 Task: In the  document Civilrightsmovement.txt Add page color 'Light Green'Light Green . Insert watermark . Insert watermark  Softera Apply Font Style in watermark Georgia; font size  120 and place the watermark  Horizontally
Action: Mouse moved to (282, 362)
Screenshot: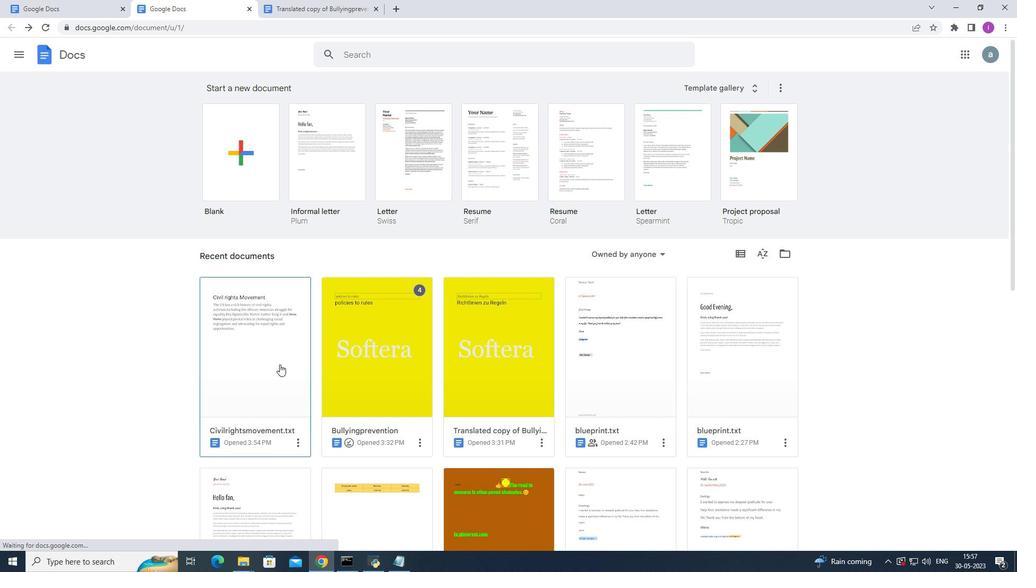 
Action: Mouse pressed left at (282, 362)
Screenshot: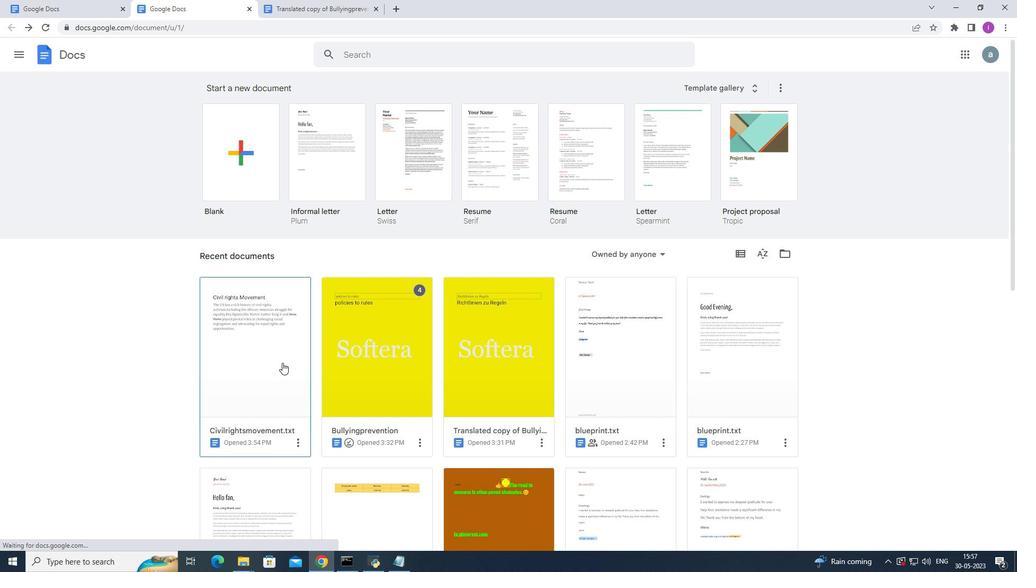 
Action: Mouse moved to (110, 61)
Screenshot: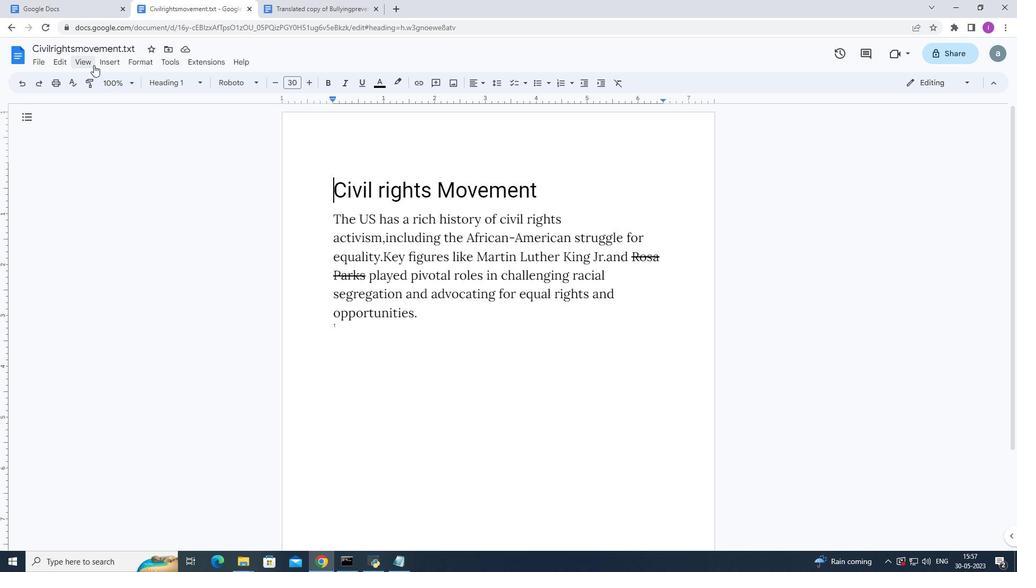 
Action: Mouse pressed left at (110, 61)
Screenshot: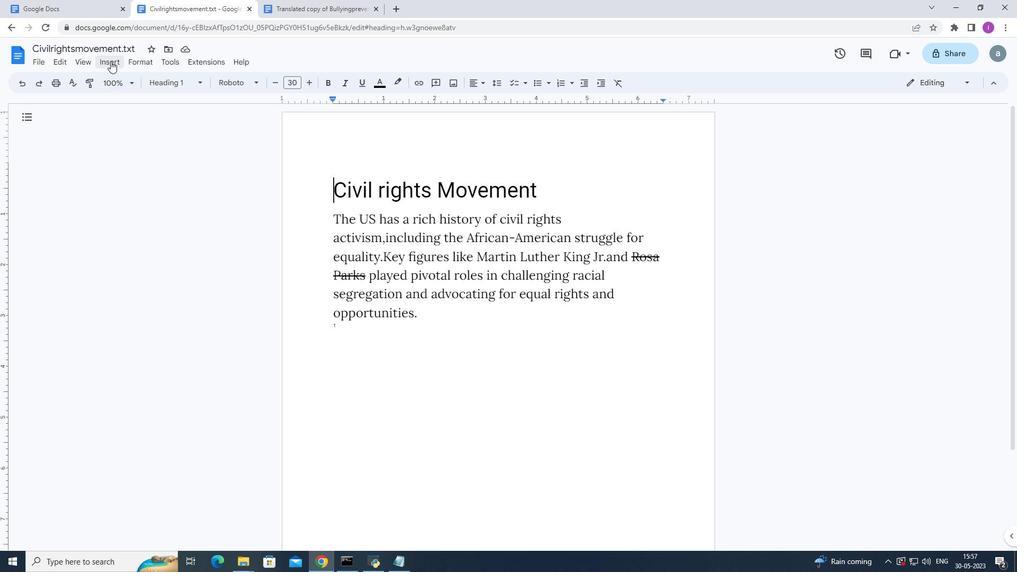 
Action: Mouse moved to (70, 350)
Screenshot: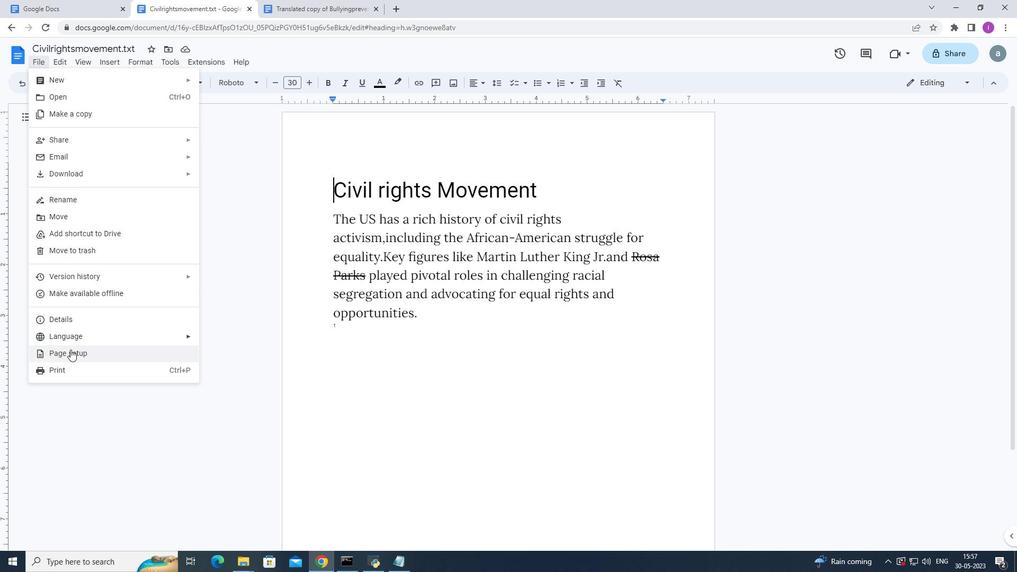 
Action: Mouse pressed left at (70, 350)
Screenshot: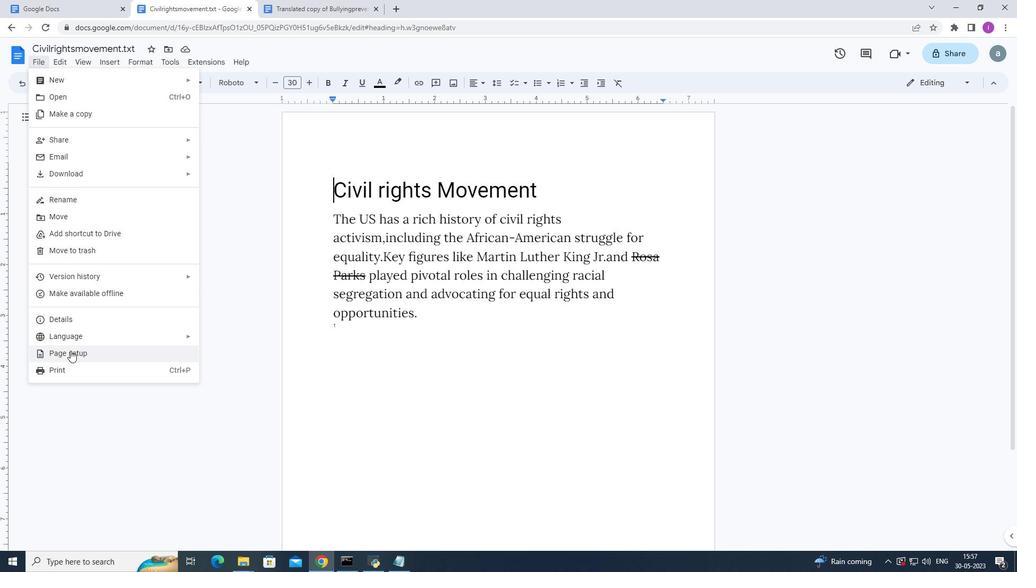 
Action: Mouse moved to (427, 361)
Screenshot: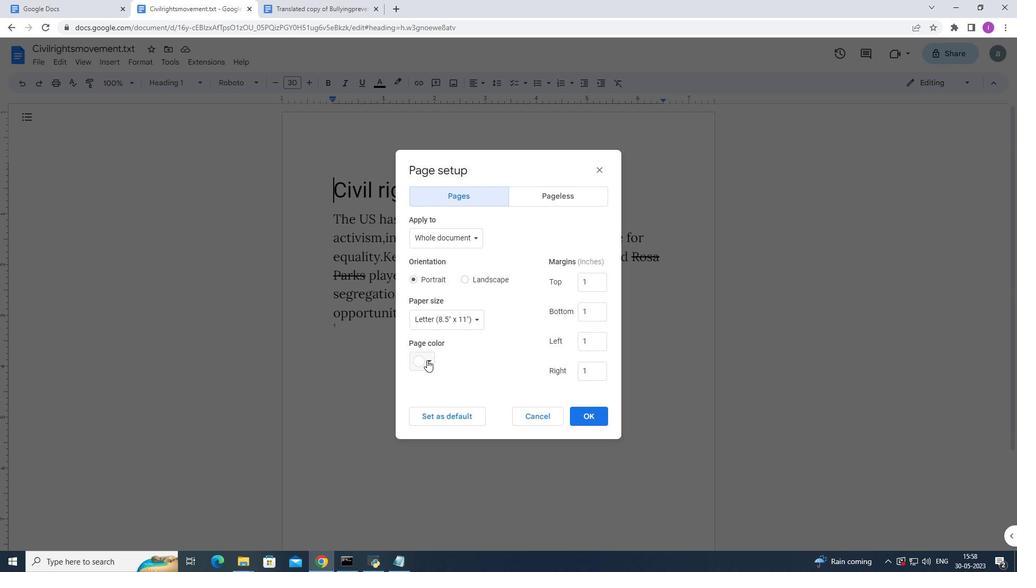 
Action: Mouse pressed left at (427, 361)
Screenshot: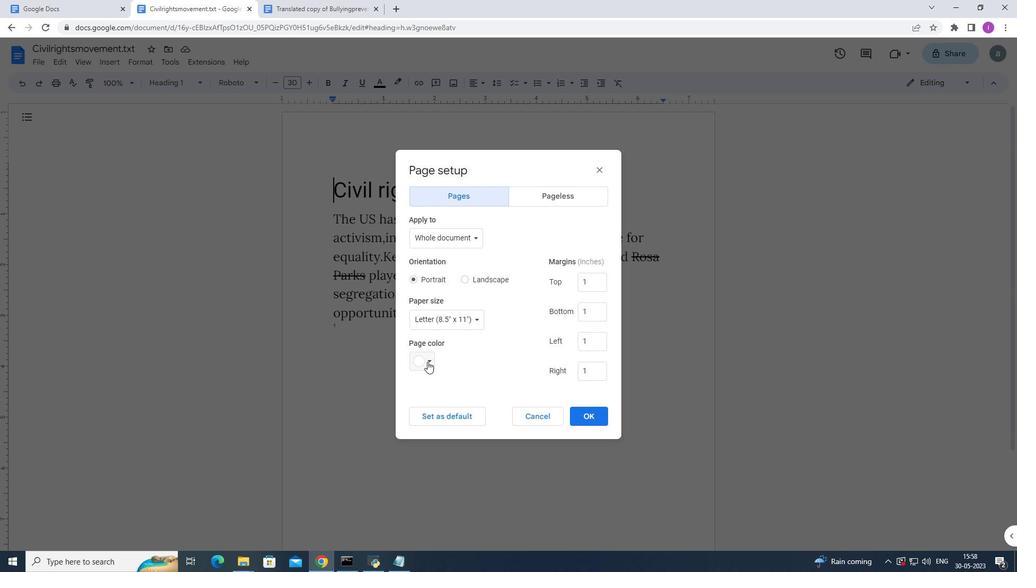 
Action: Mouse moved to (468, 390)
Screenshot: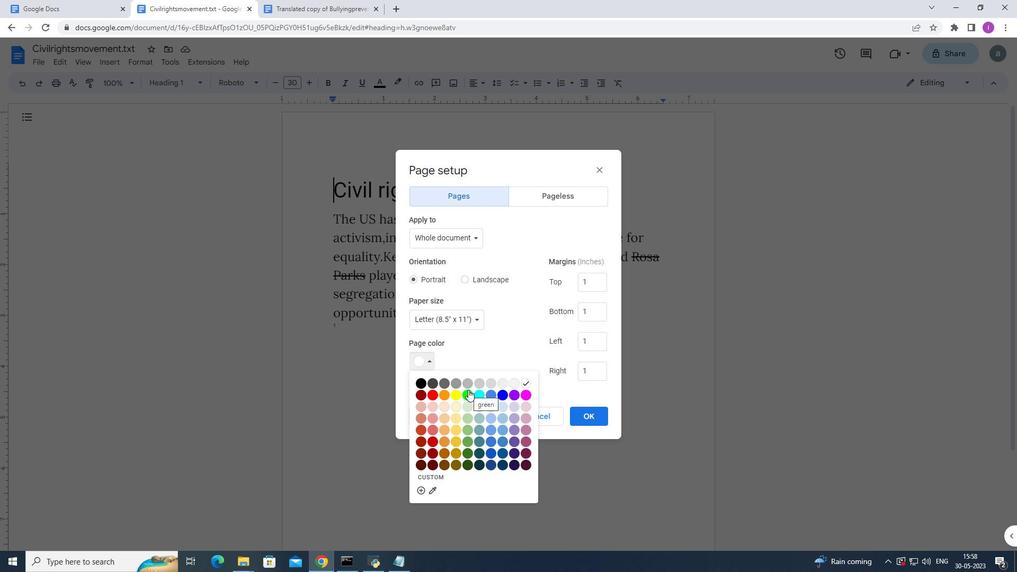 
Action: Mouse pressed left at (468, 390)
Screenshot: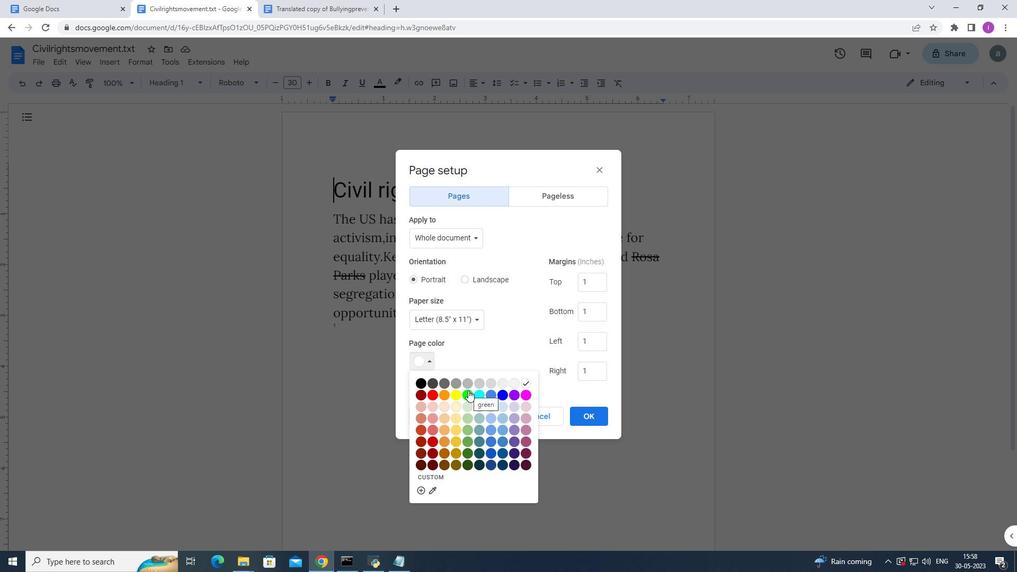 
Action: Mouse moved to (589, 419)
Screenshot: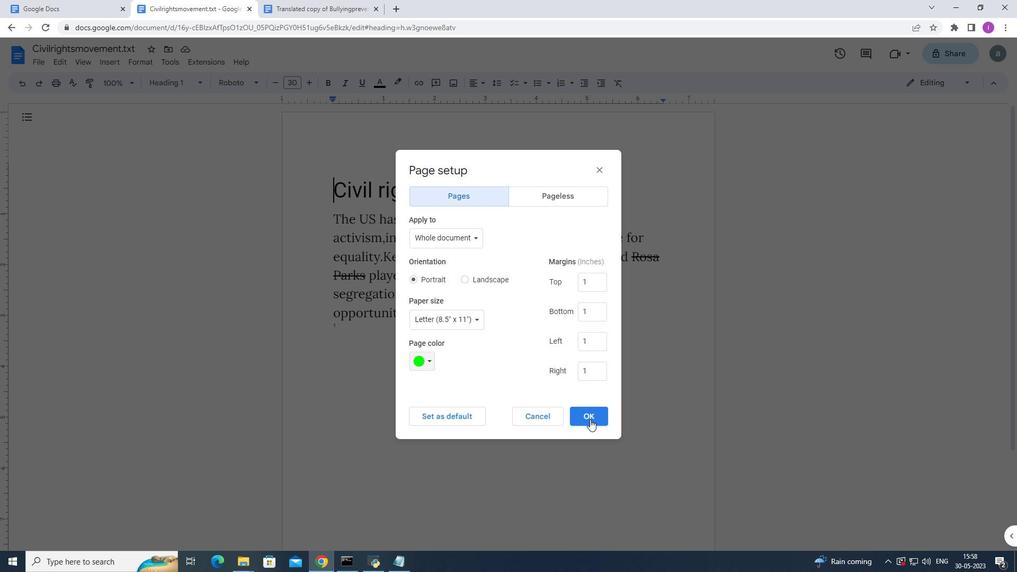 
Action: Mouse pressed left at (589, 419)
Screenshot: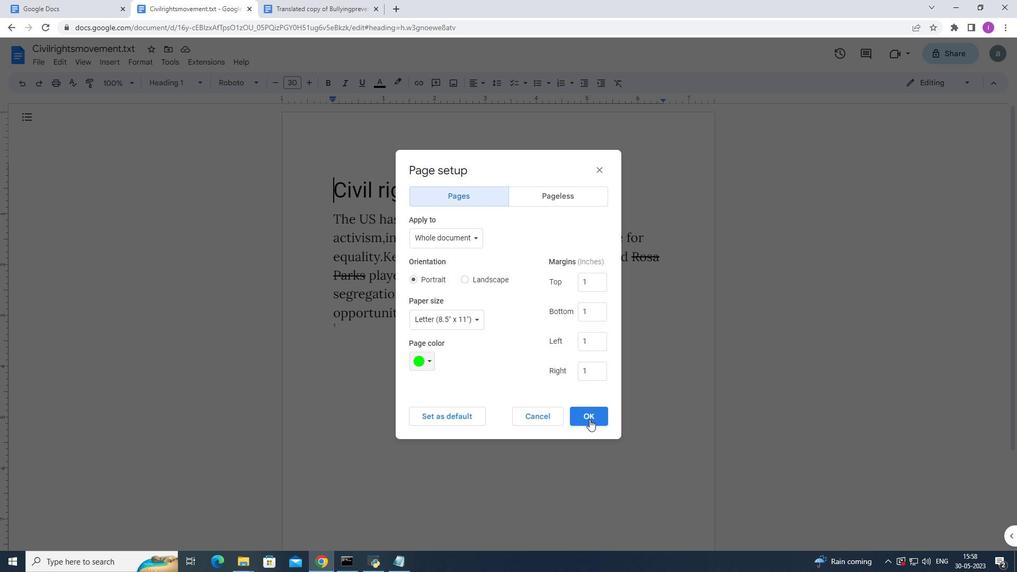 
Action: Mouse moved to (100, 61)
Screenshot: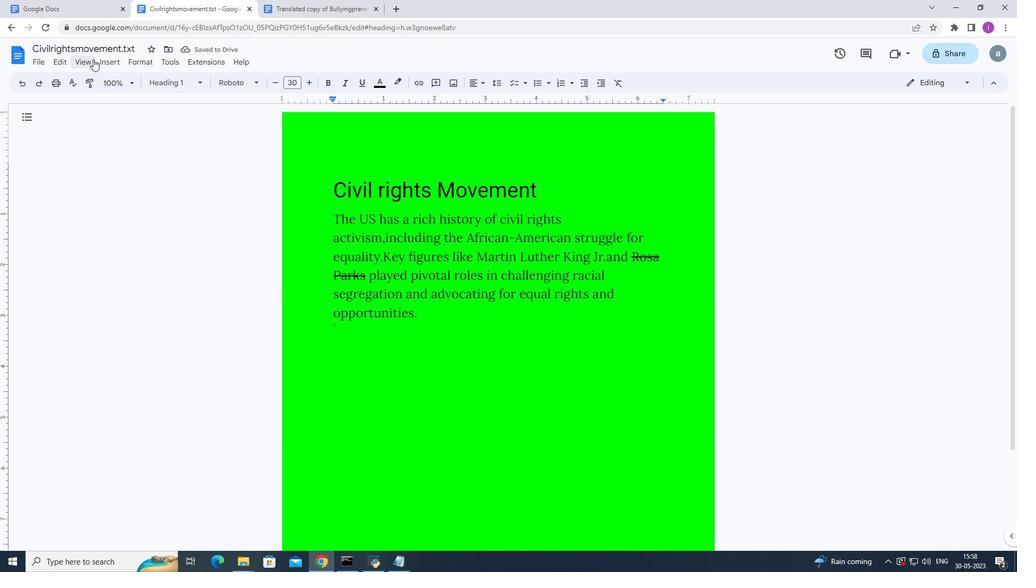 
Action: Mouse pressed left at (100, 61)
Screenshot: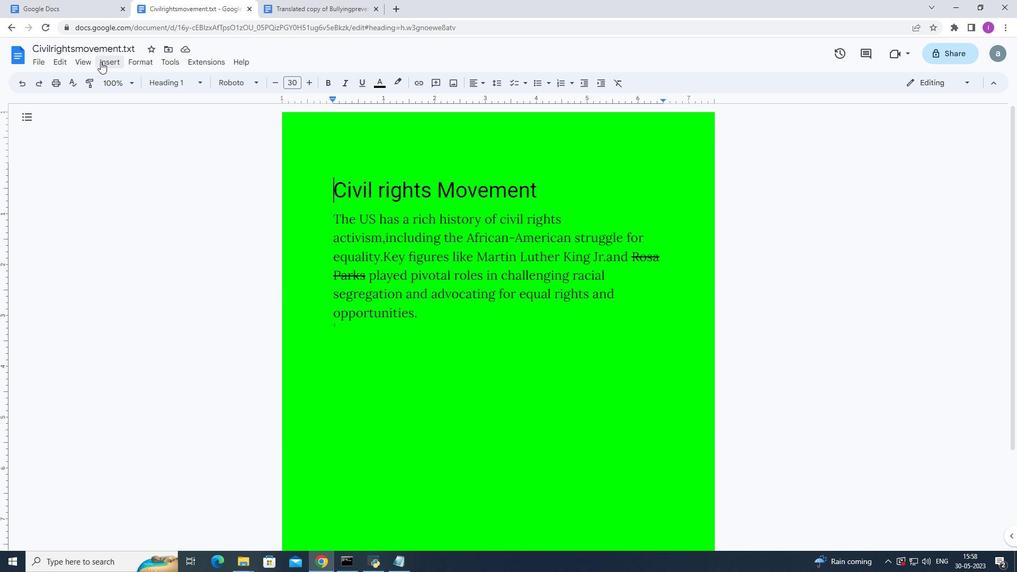
Action: Mouse moved to (140, 314)
Screenshot: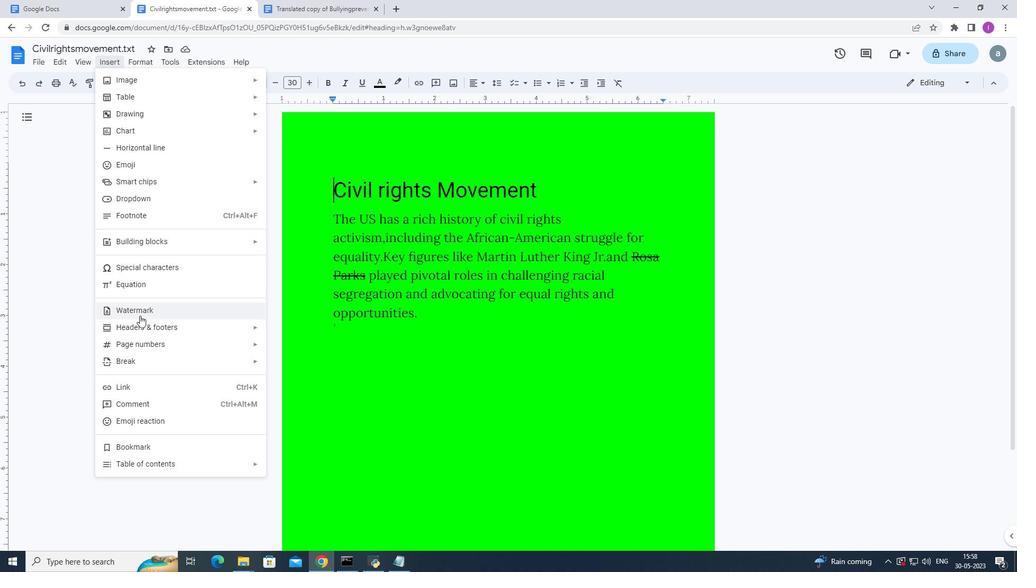 
Action: Mouse pressed left at (140, 314)
Screenshot: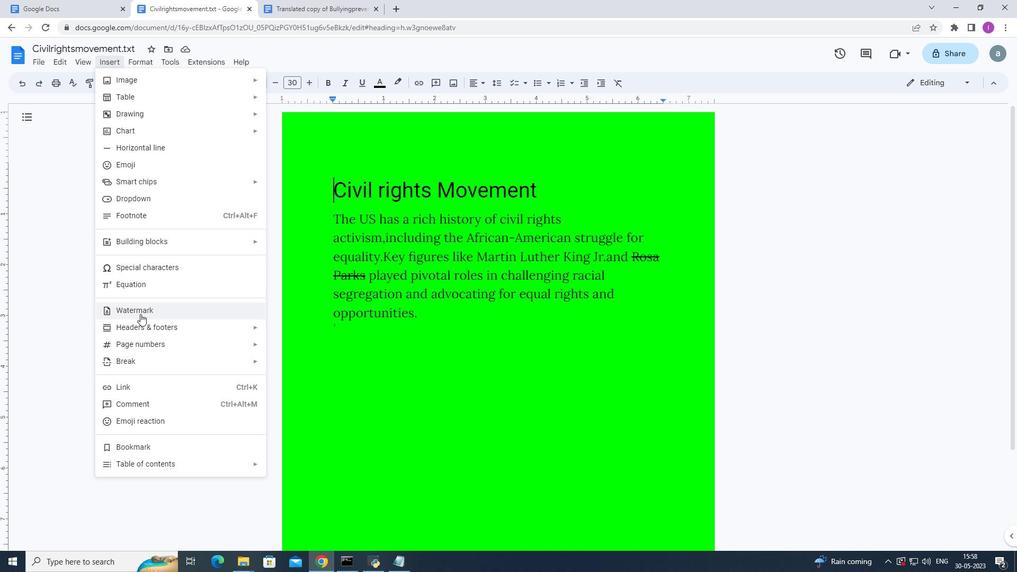 
Action: Mouse moved to (976, 118)
Screenshot: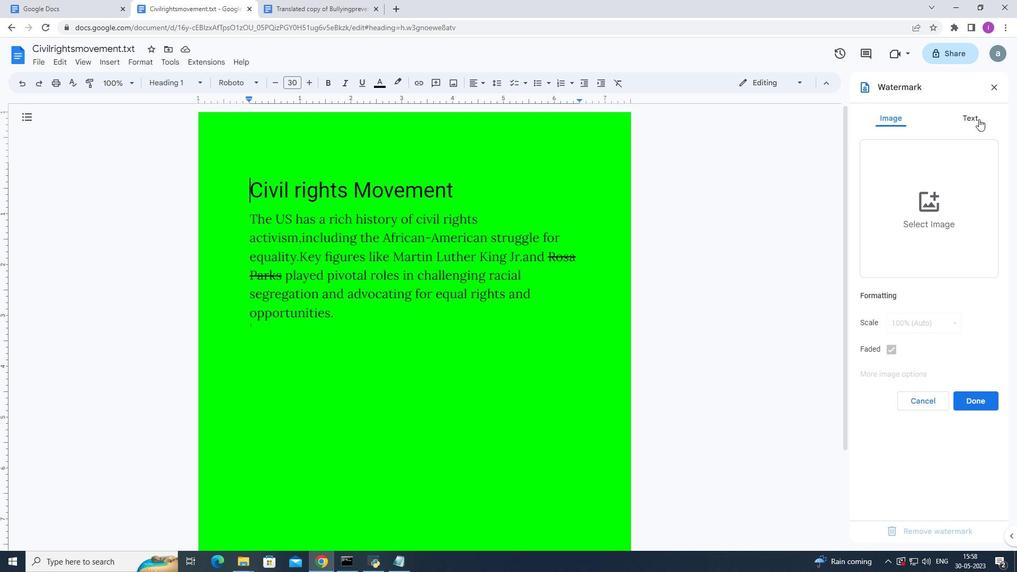 
Action: Mouse pressed left at (976, 118)
Screenshot: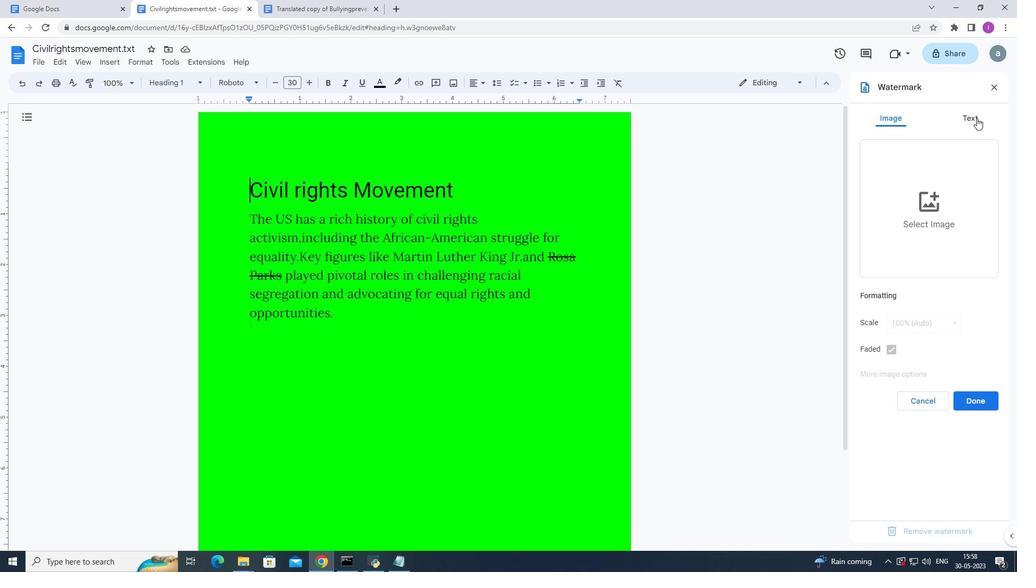 
Action: Mouse moved to (885, 151)
Screenshot: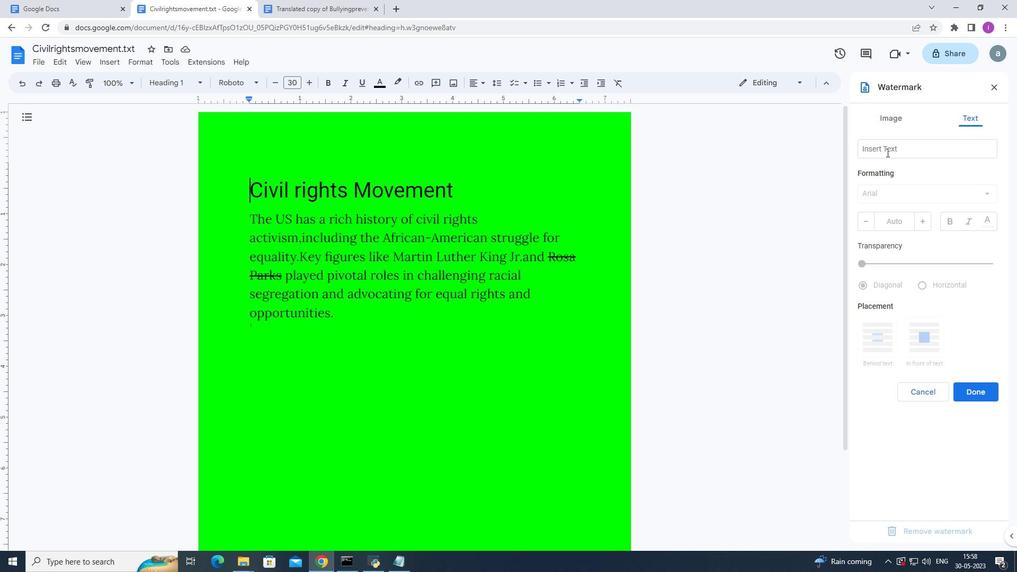 
Action: Mouse pressed left at (885, 151)
Screenshot: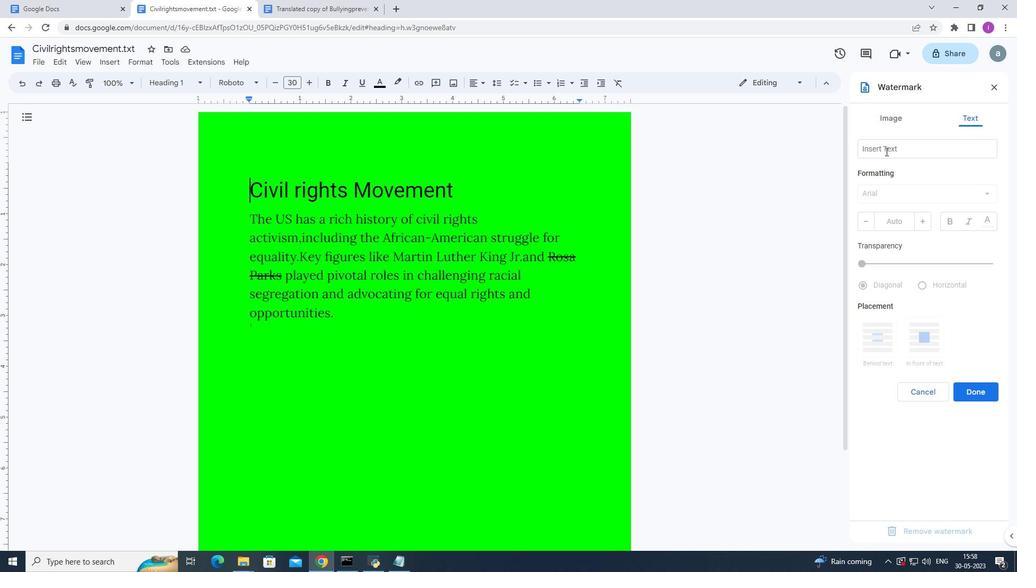 
Action: Key pressed <Key.shift>S0oftera
Screenshot: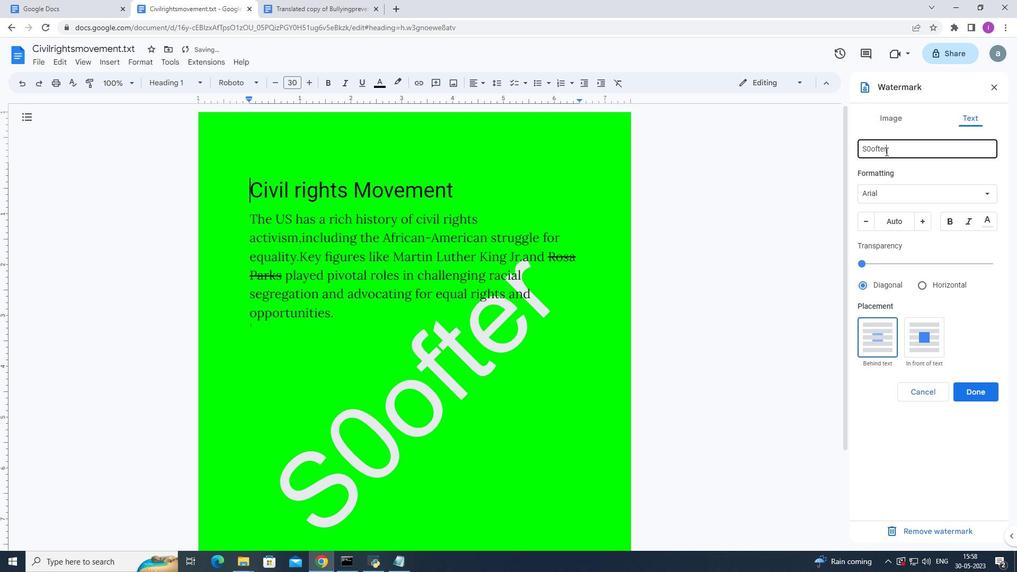 
Action: Mouse moved to (870, 152)
Screenshot: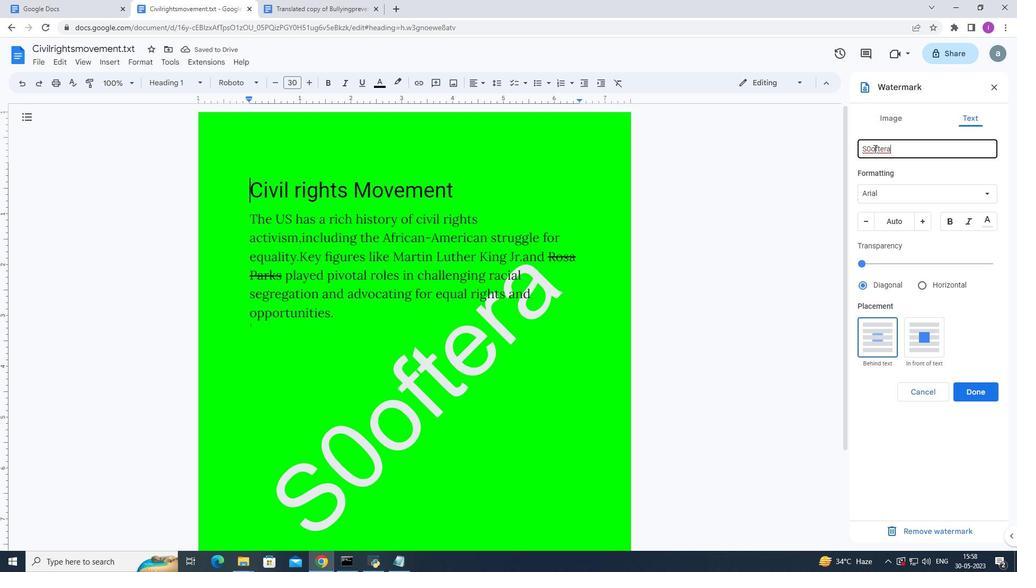 
Action: Mouse pressed left at (870, 152)
Screenshot: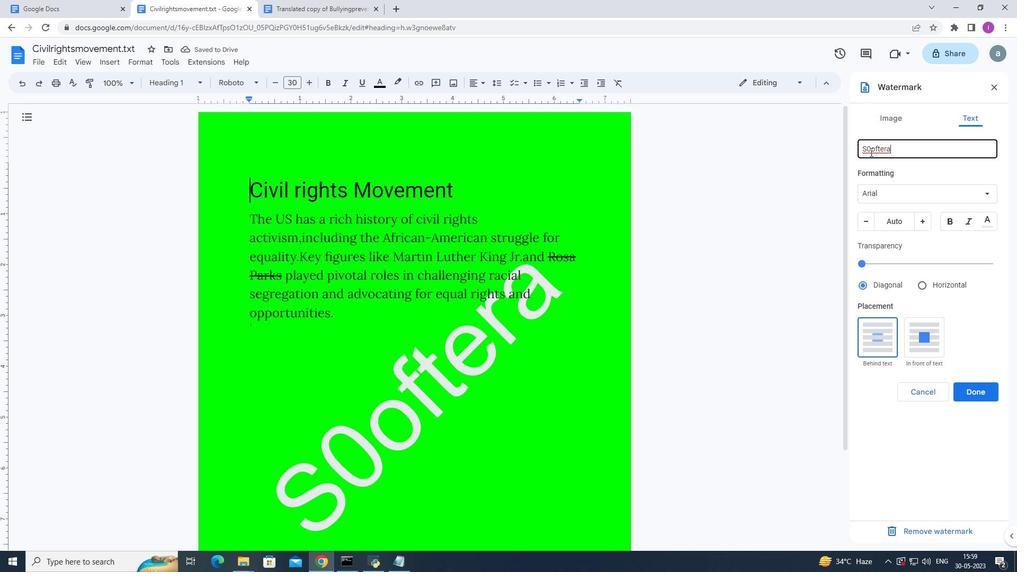 
Action: Mouse moved to (867, 157)
Screenshot: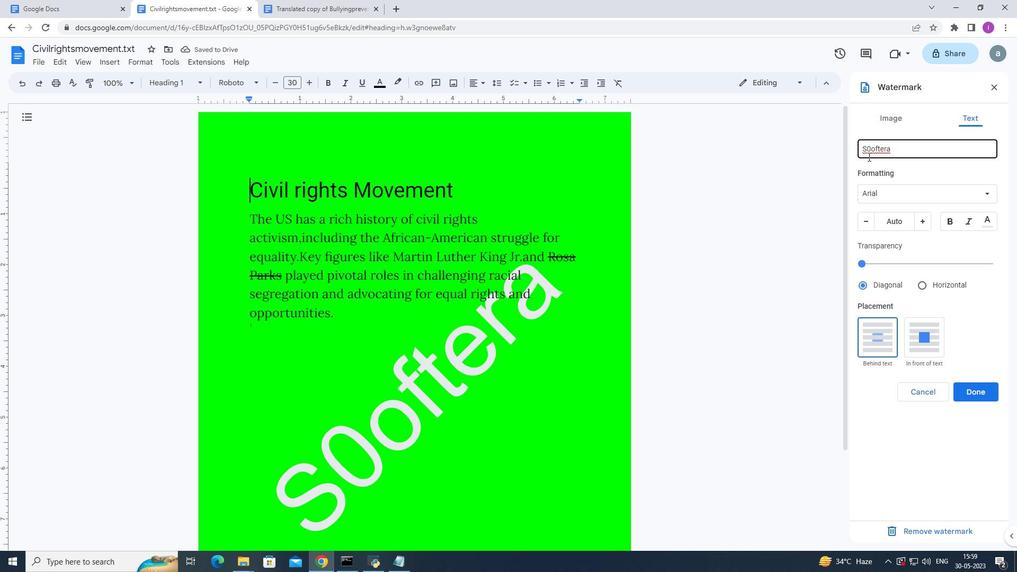 
Action: Key pressed <Key.backspace>
Screenshot: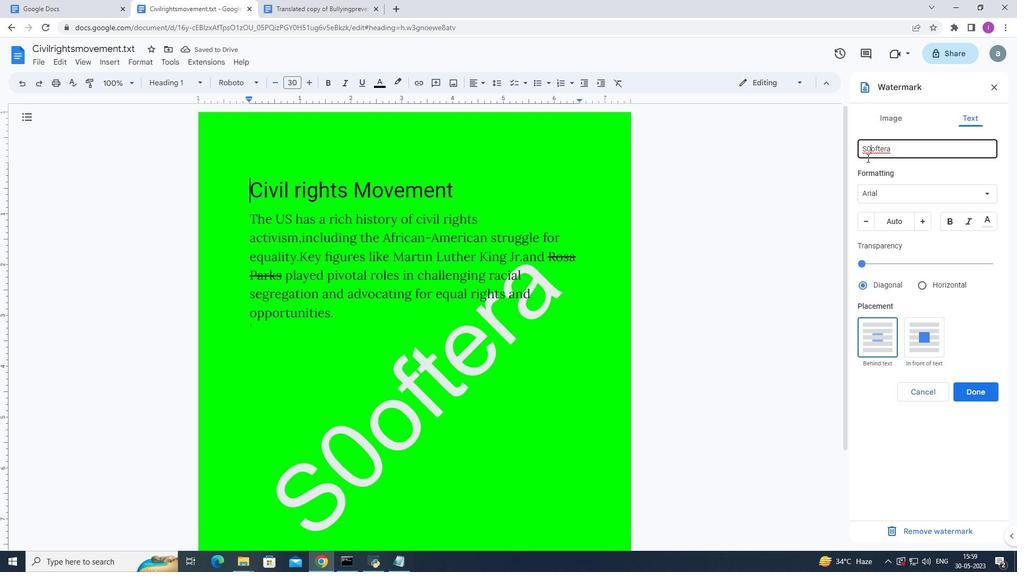 
Action: Mouse moved to (919, 283)
Screenshot: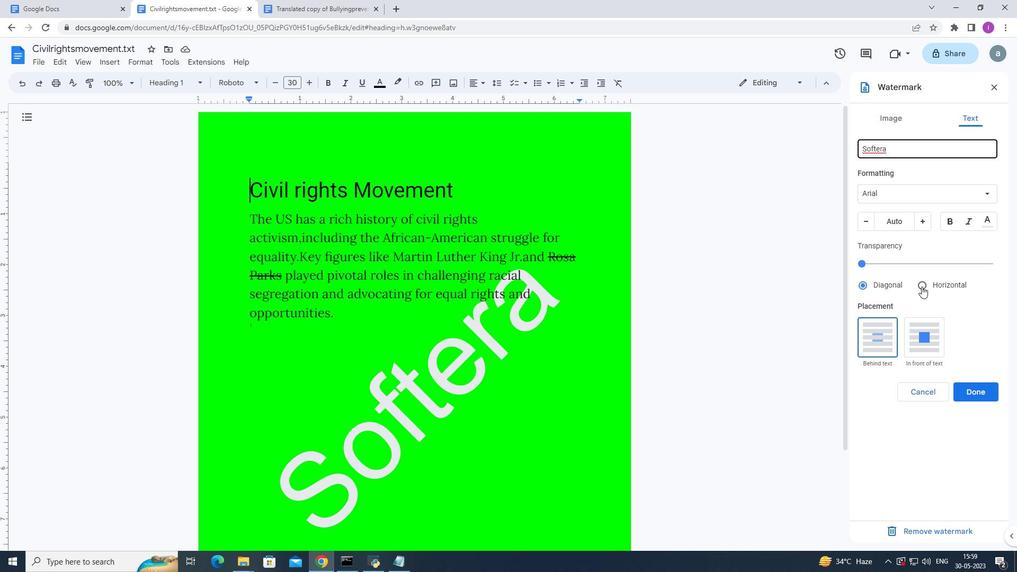 
Action: Mouse pressed left at (919, 283)
Screenshot: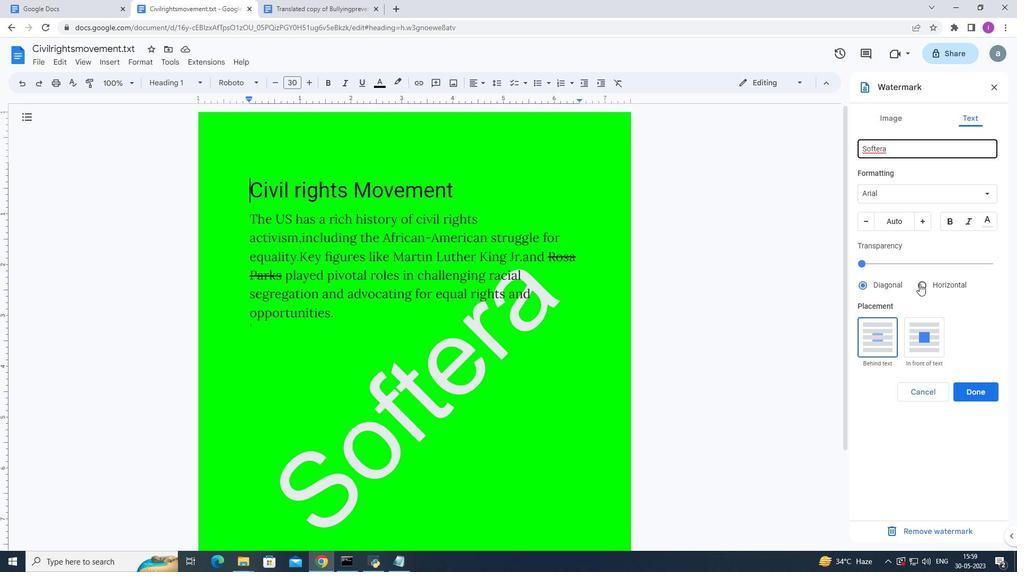 
Action: Mouse moved to (919, 219)
Screenshot: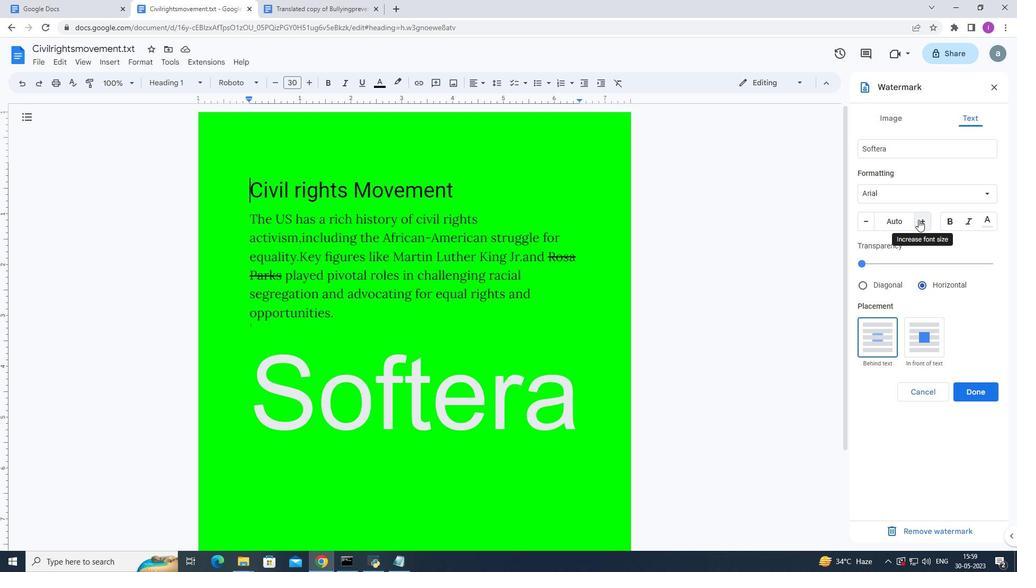 
Action: Mouse pressed left at (919, 219)
Screenshot: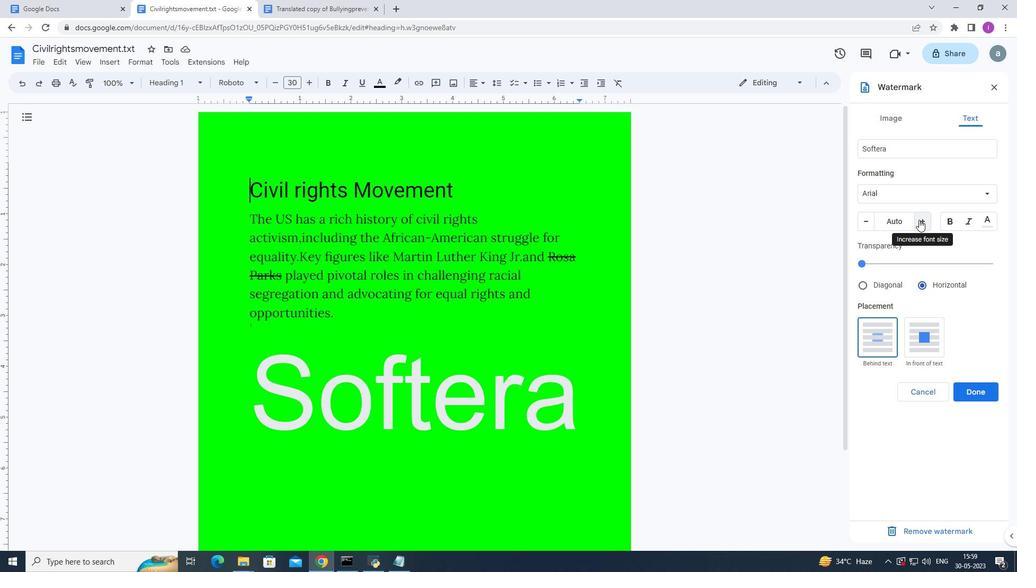 
Action: Mouse moved to (866, 224)
Screenshot: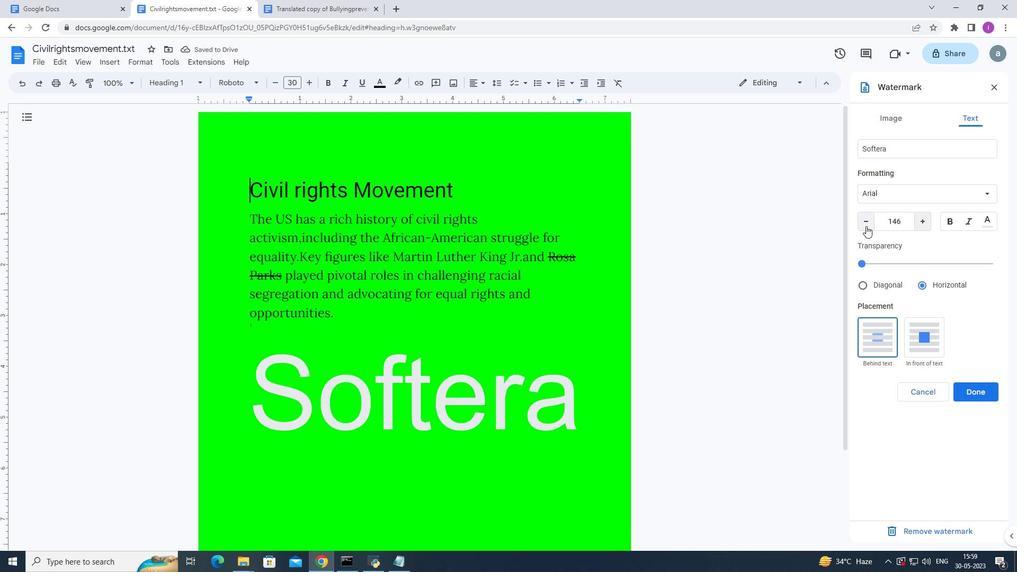 
Action: Mouse pressed left at (866, 224)
Screenshot: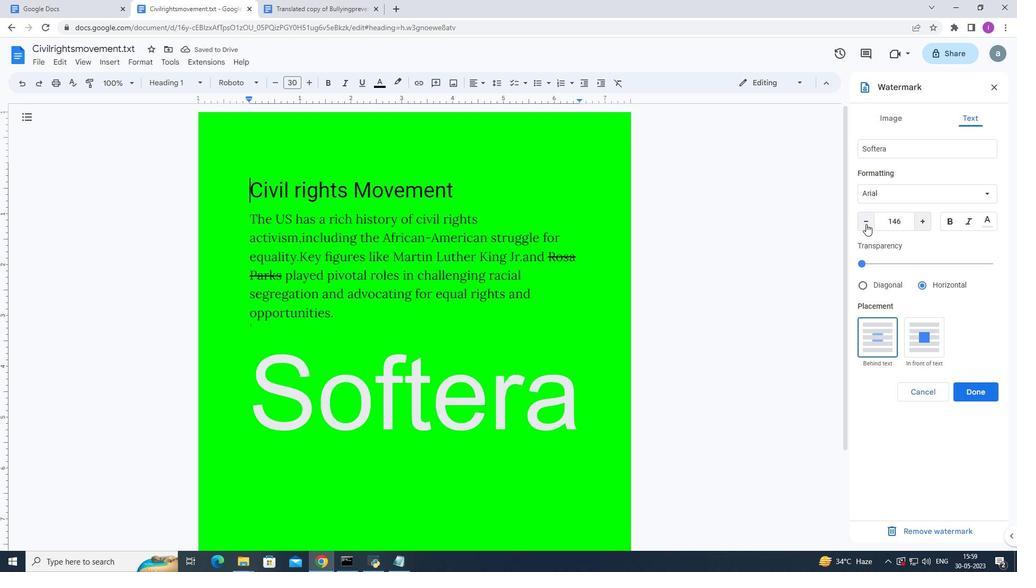 
Action: Mouse pressed left at (866, 224)
Screenshot: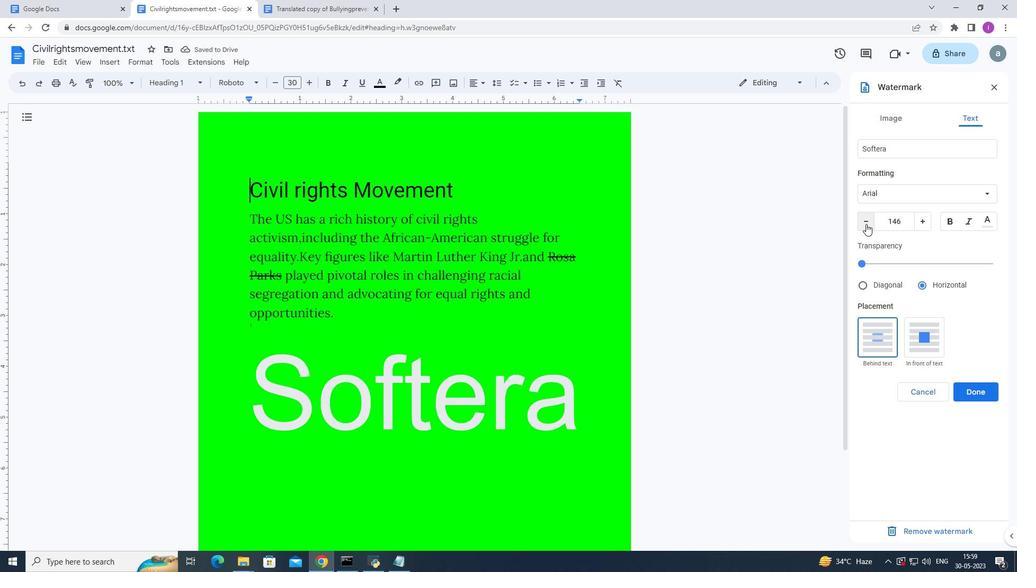 
Action: Mouse pressed left at (866, 224)
Screenshot: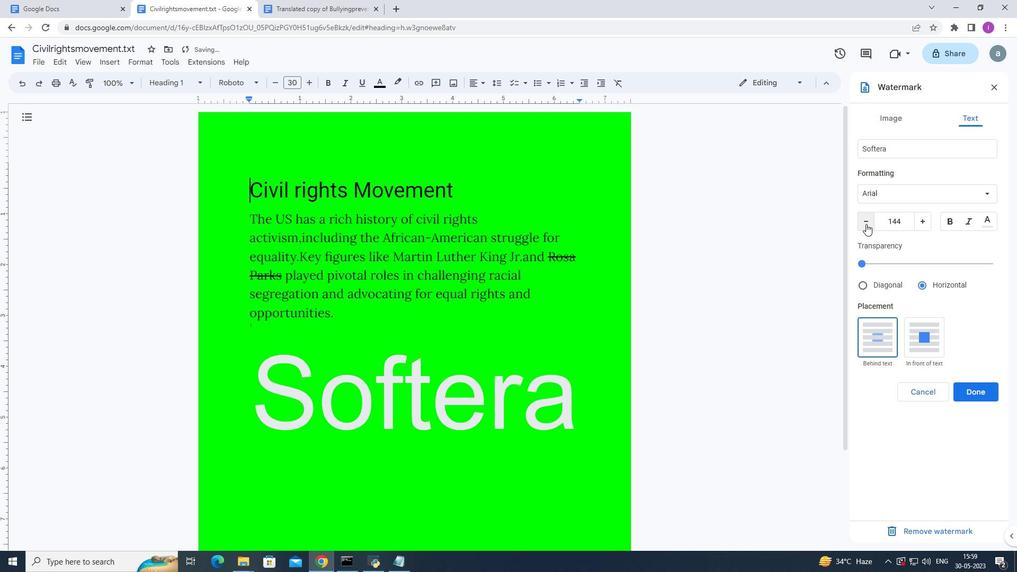 
Action: Mouse pressed left at (866, 224)
Screenshot: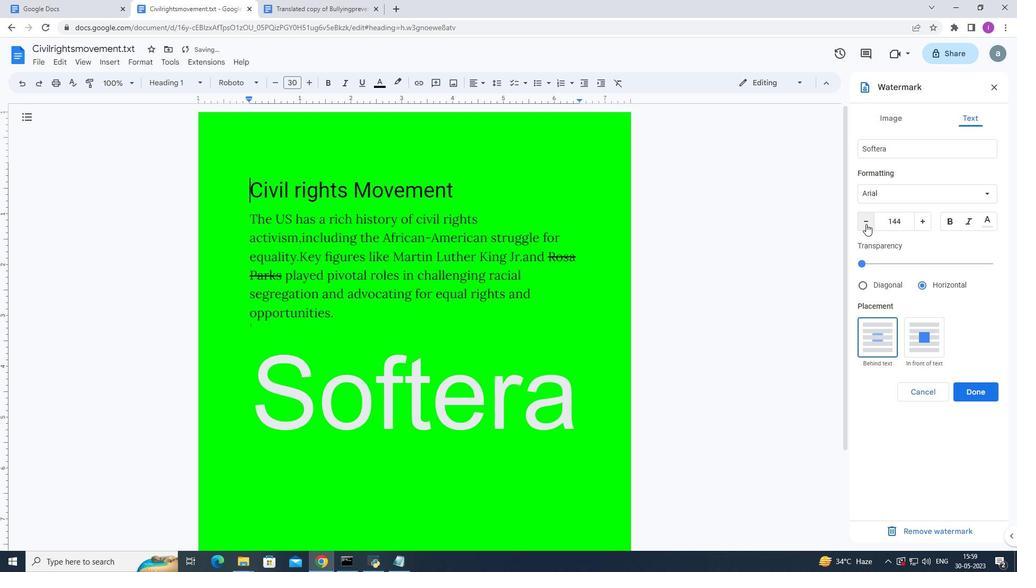 
Action: Mouse moved to (866, 224)
Screenshot: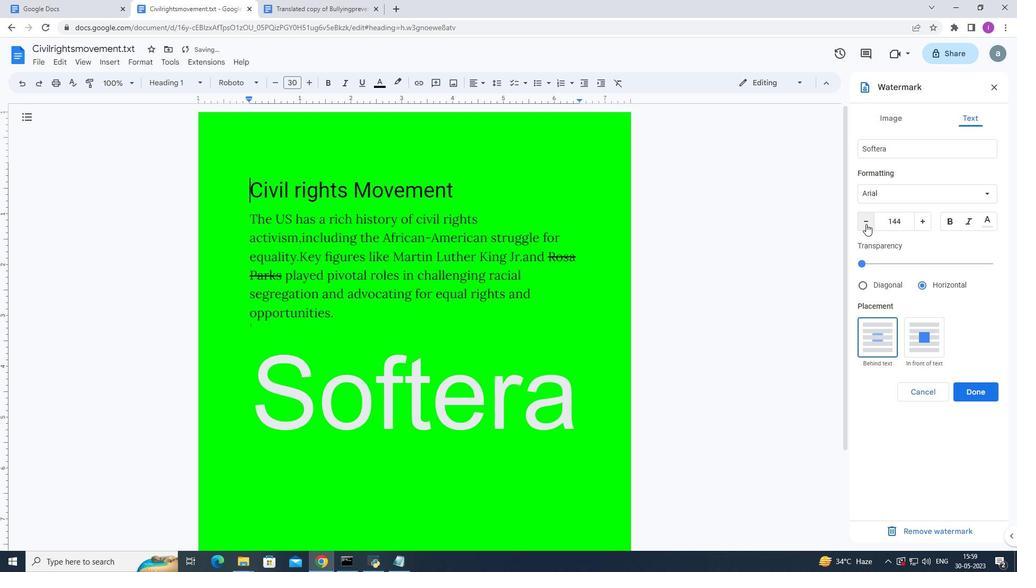 
Action: Mouse pressed left at (866, 224)
Screenshot: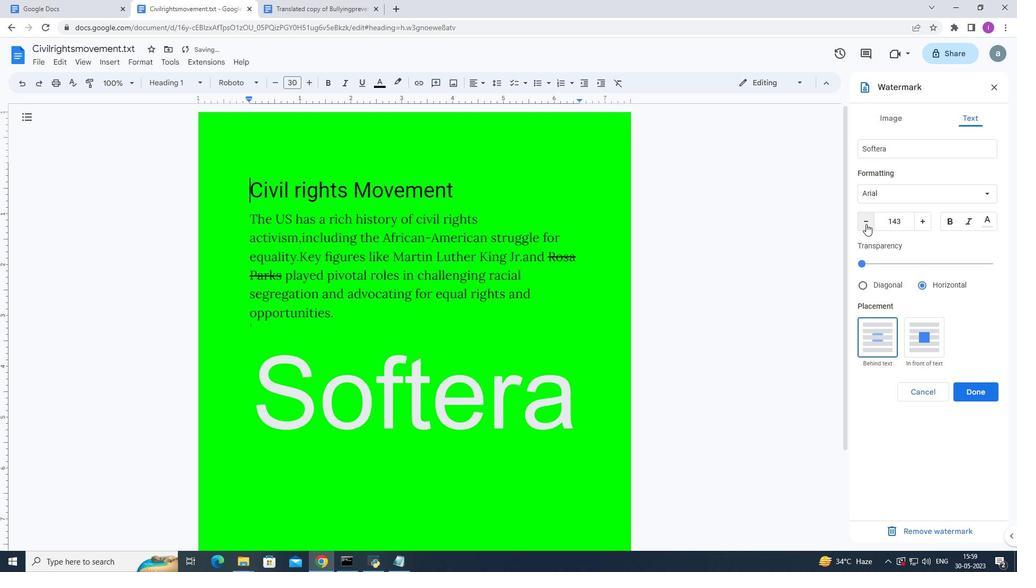 
Action: Mouse pressed left at (866, 224)
Screenshot: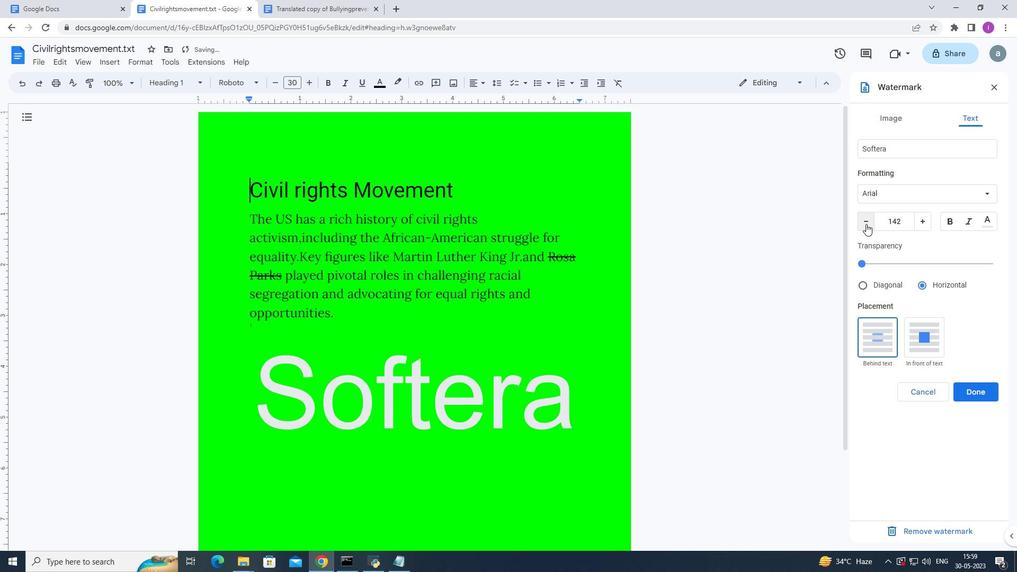 
Action: Mouse pressed left at (866, 224)
Screenshot: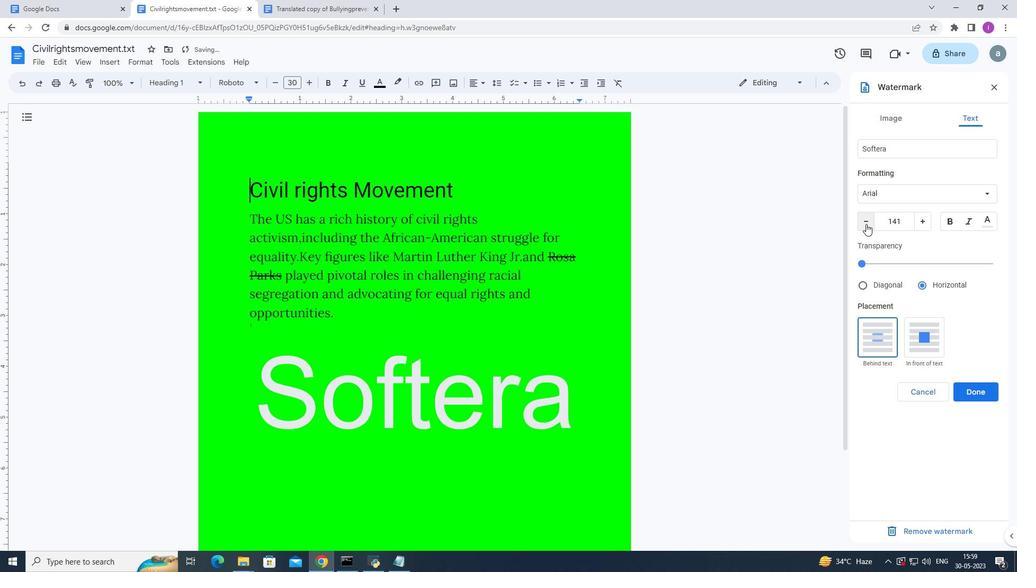 
Action: Mouse pressed left at (866, 224)
Screenshot: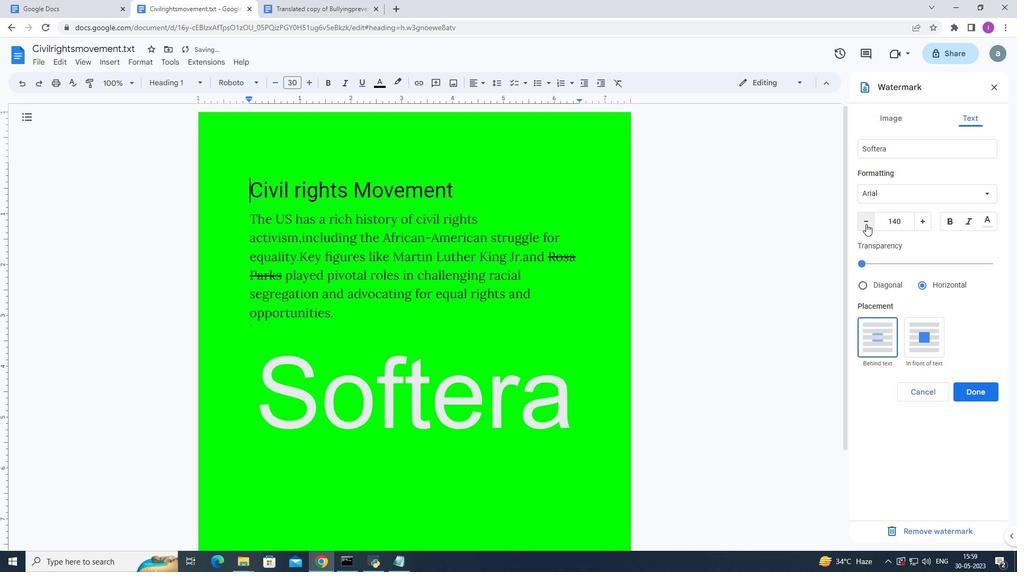 
Action: Mouse pressed left at (866, 224)
Screenshot: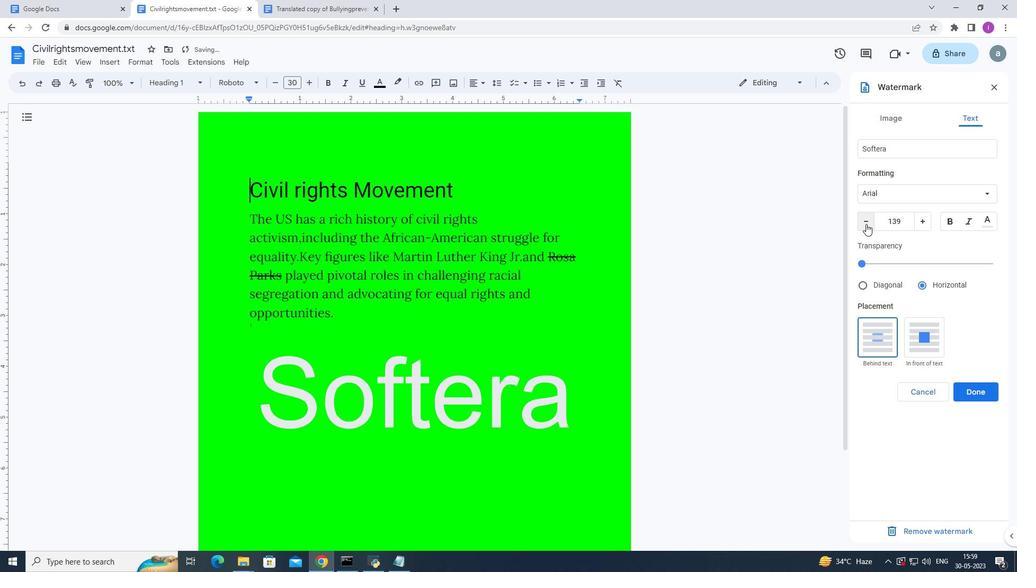 
Action: Mouse pressed left at (866, 224)
Screenshot: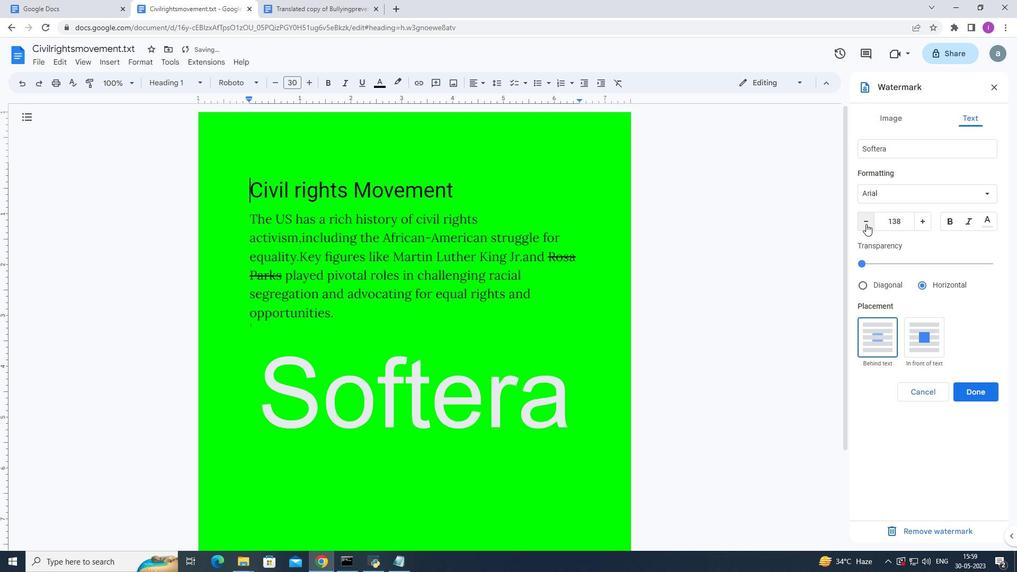
Action: Mouse pressed left at (866, 224)
Screenshot: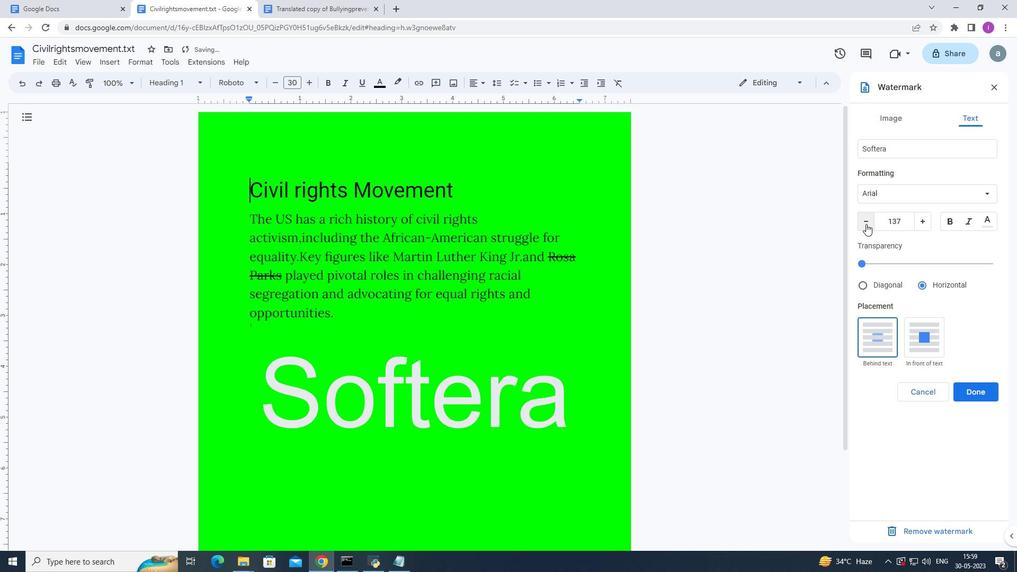 
Action: Mouse pressed left at (866, 224)
Screenshot: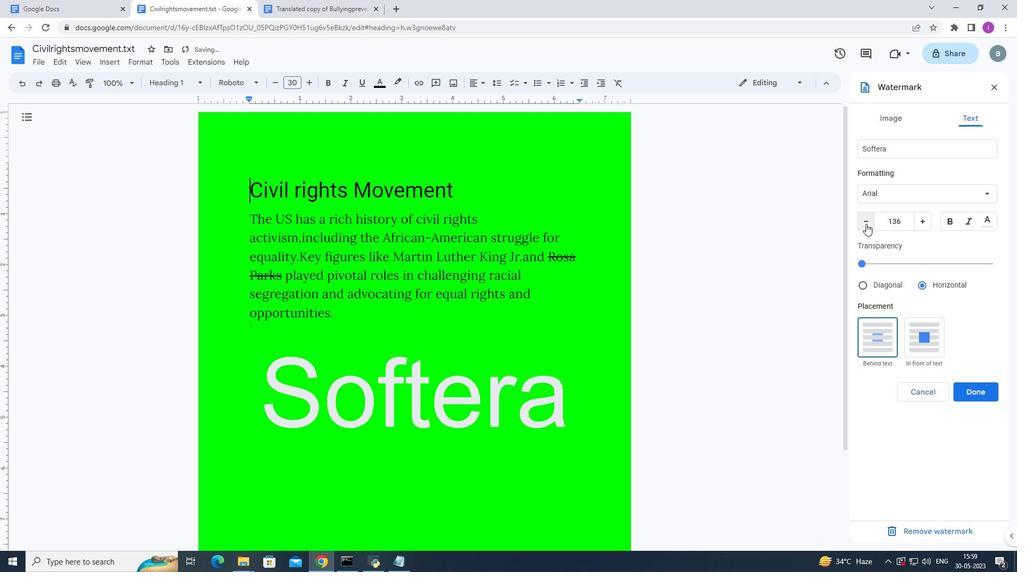 
Action: Mouse pressed left at (866, 224)
Screenshot: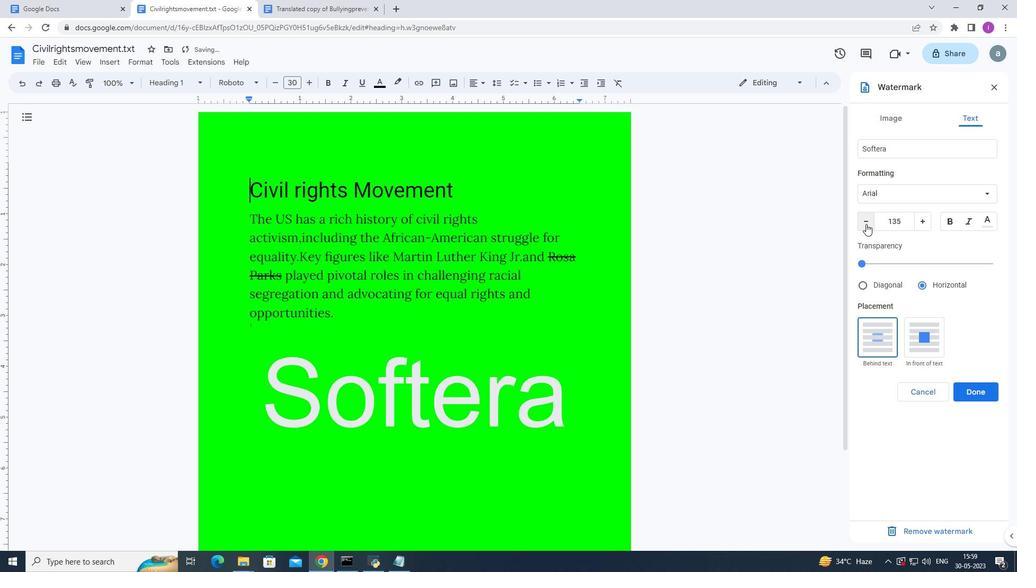 
Action: Mouse pressed left at (866, 224)
Screenshot: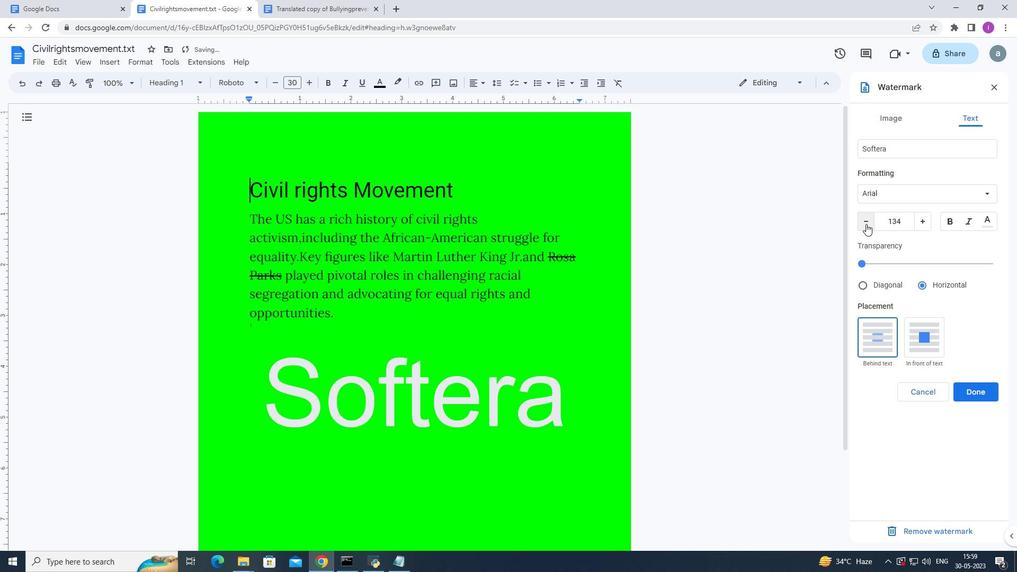
Action: Mouse pressed left at (866, 224)
Screenshot: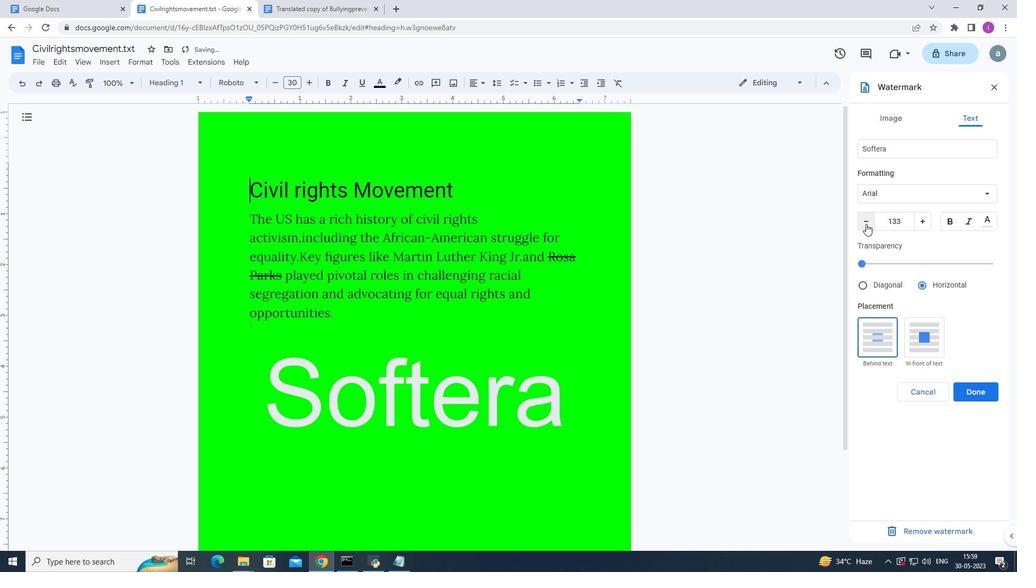 
Action: Mouse pressed left at (866, 224)
Screenshot: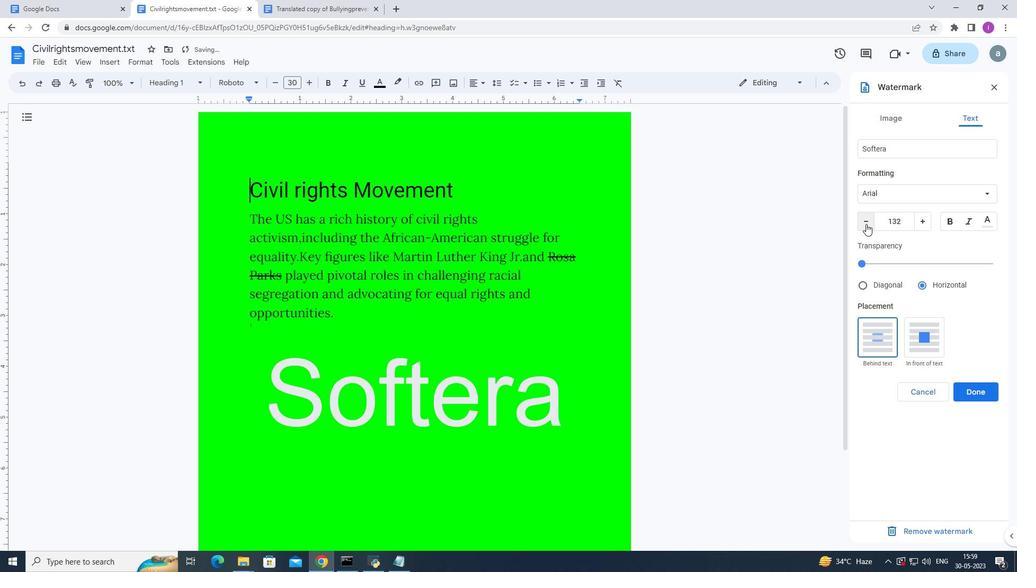 
Action: Mouse pressed left at (866, 224)
Screenshot: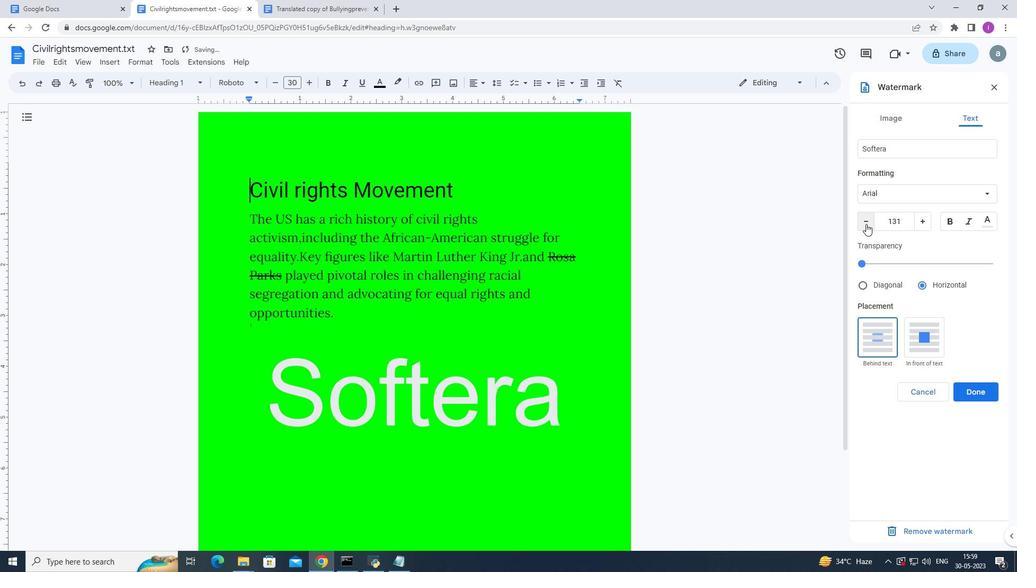 
Action: Mouse pressed left at (866, 224)
Screenshot: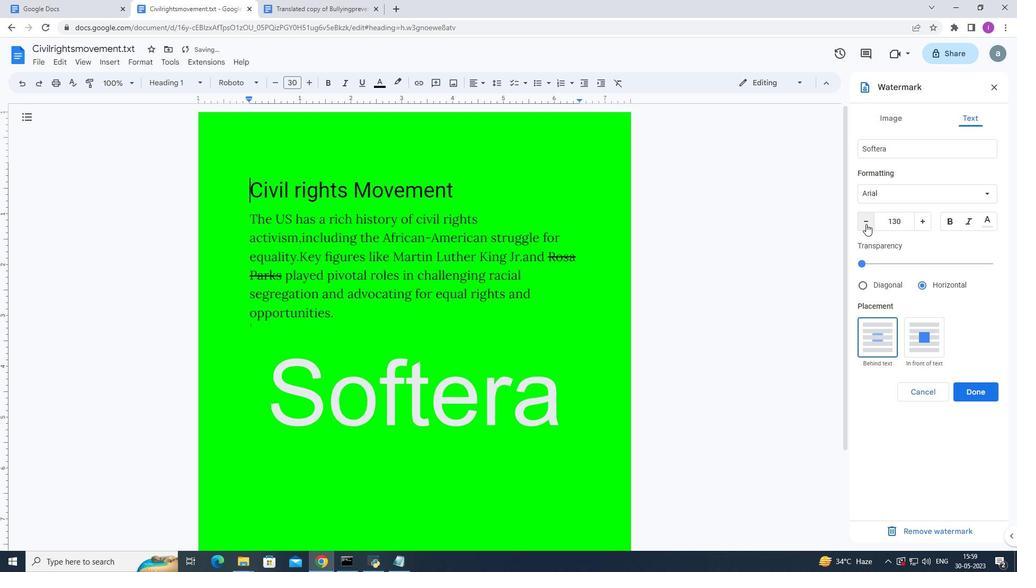 
Action: Mouse pressed left at (866, 224)
Screenshot: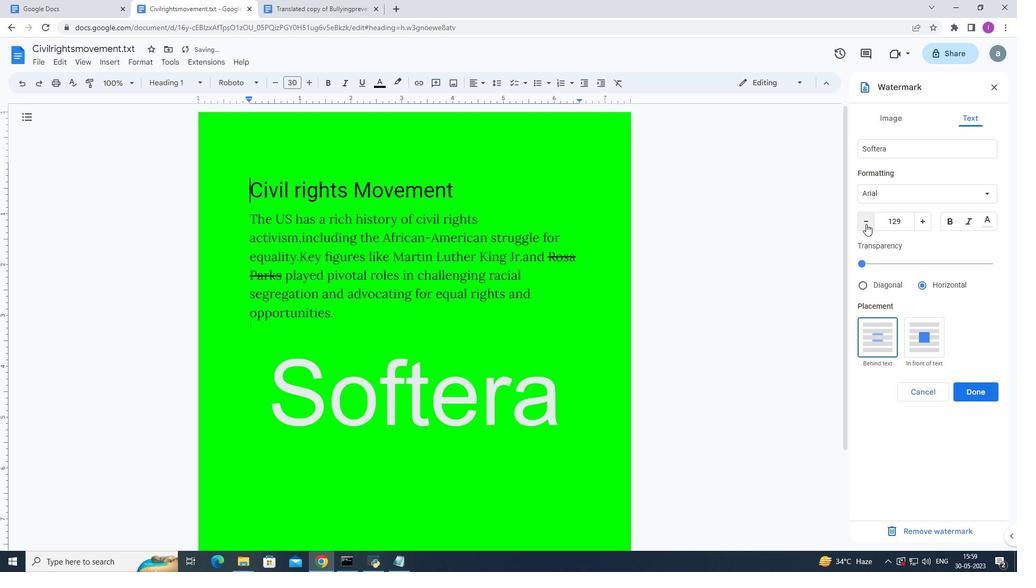 
Action: Mouse pressed left at (866, 224)
Screenshot: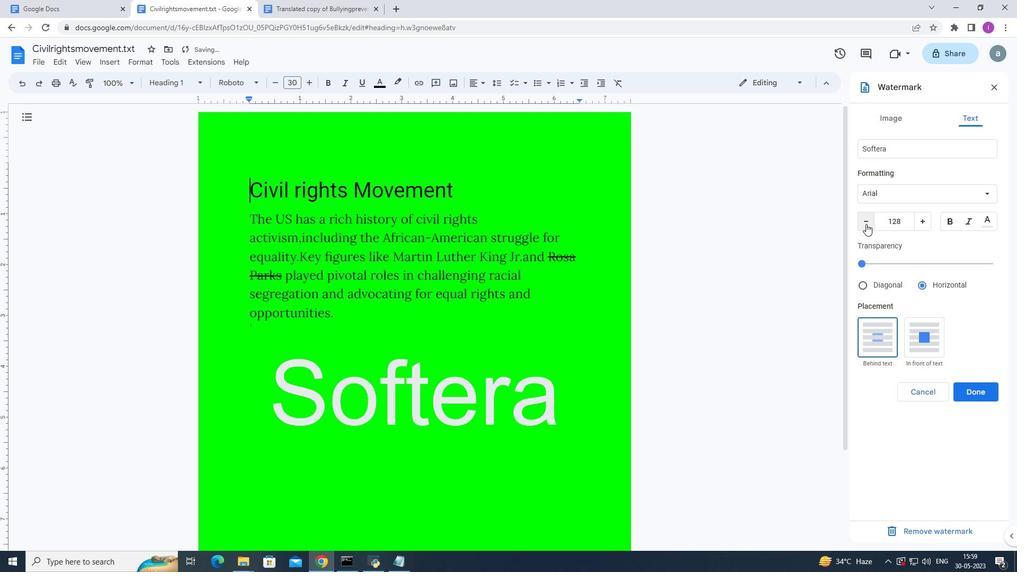 
Action: Mouse pressed left at (866, 224)
Screenshot: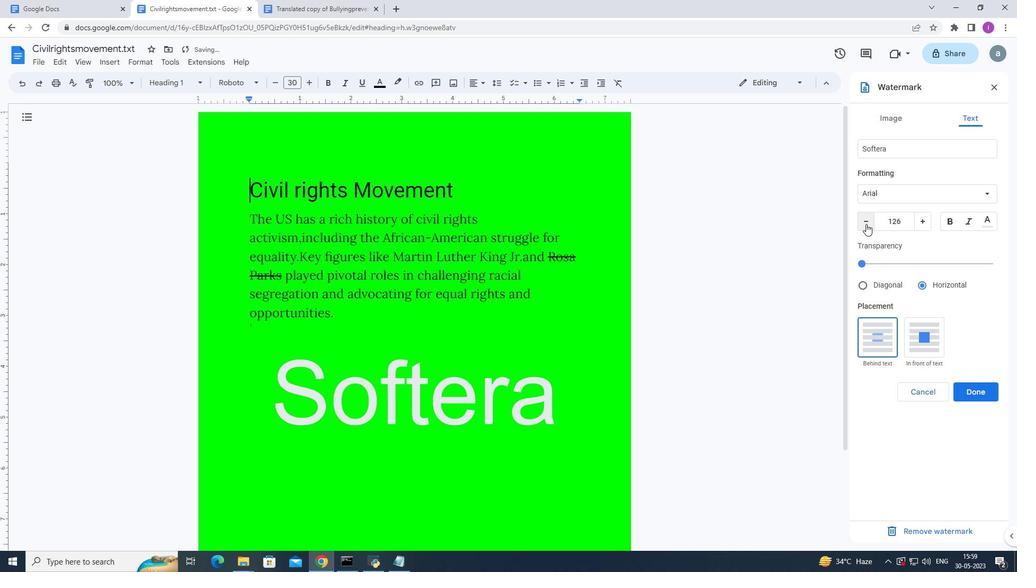 
Action: Mouse pressed left at (866, 224)
Screenshot: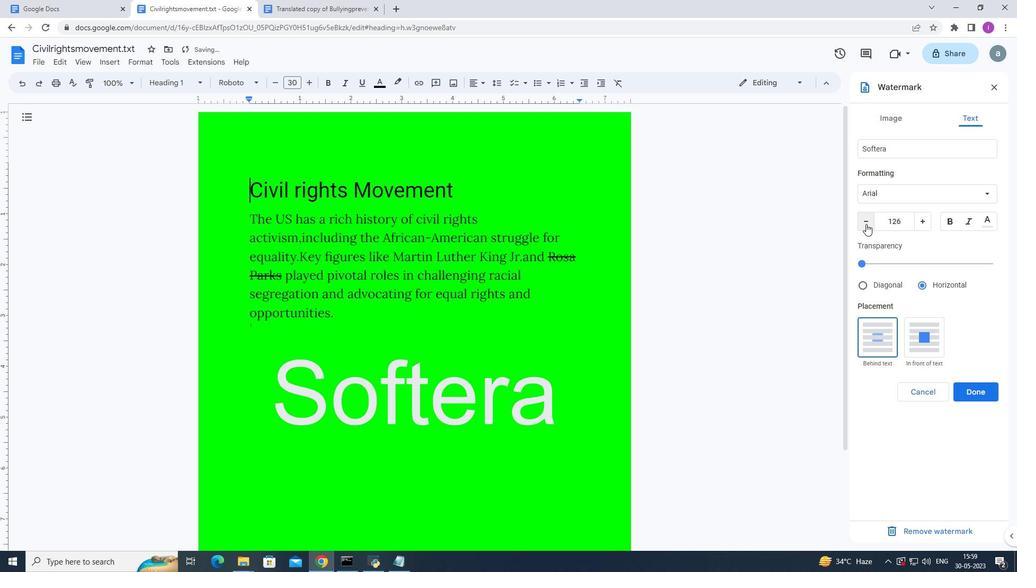 
Action: Mouse pressed left at (866, 224)
Screenshot: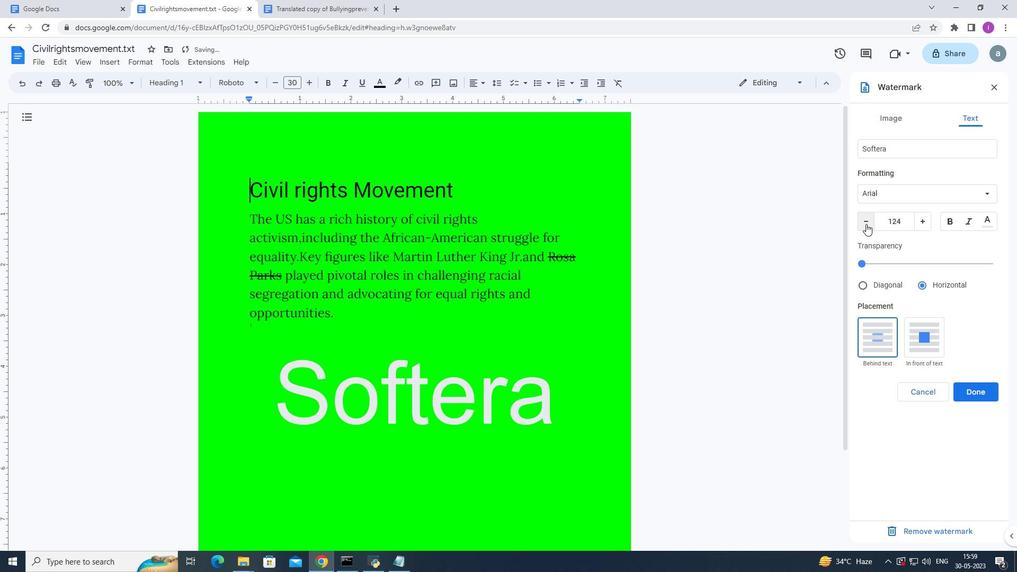 
Action: Mouse pressed left at (866, 224)
Screenshot: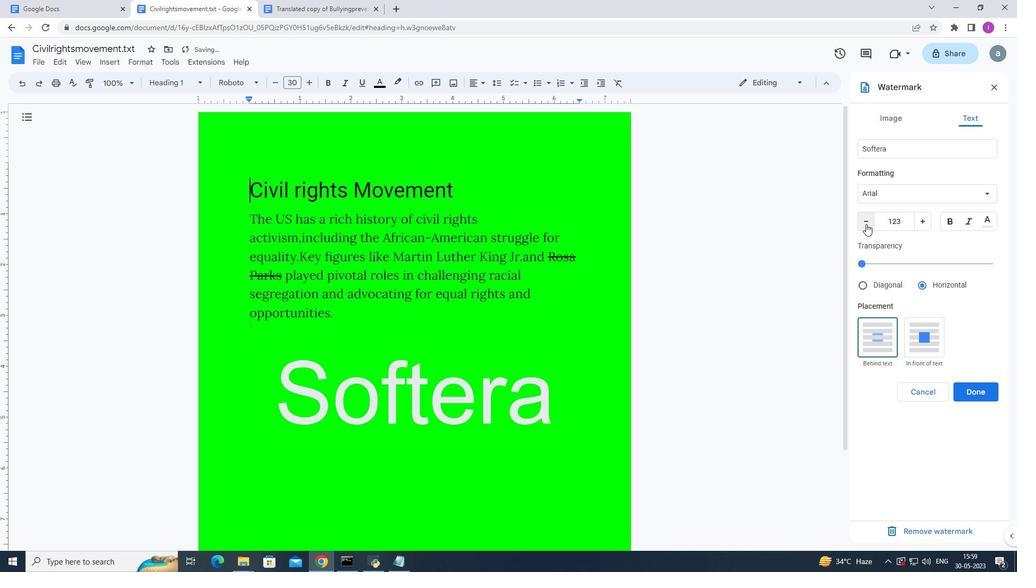 
Action: Mouse pressed left at (866, 224)
Screenshot: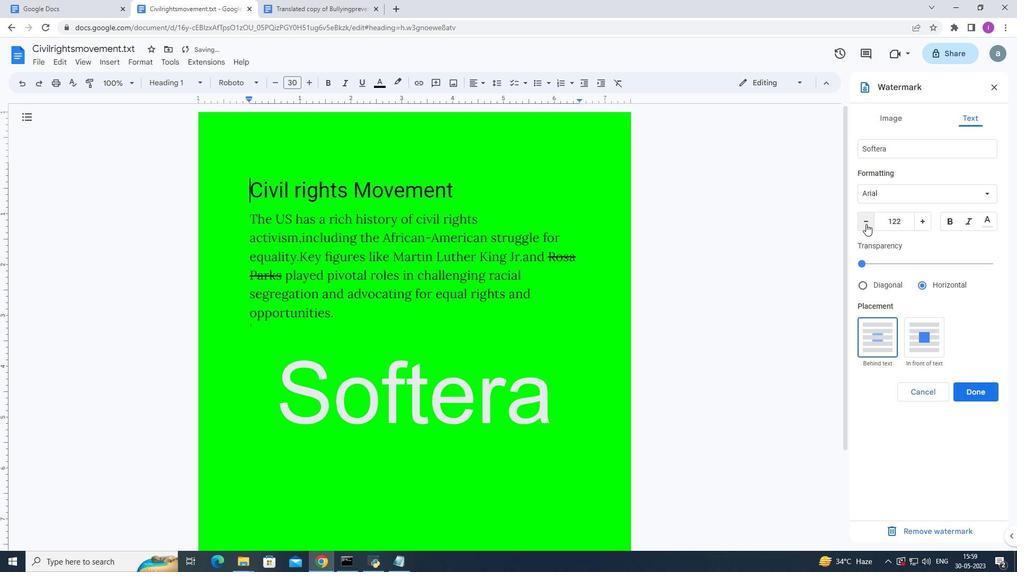 
Action: Mouse pressed left at (866, 224)
Screenshot: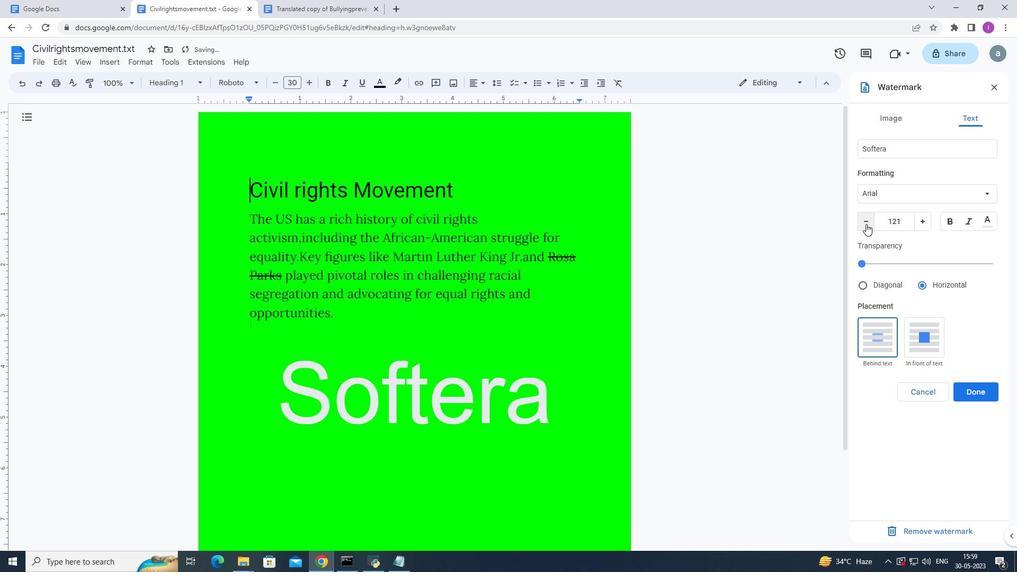 
Action: Mouse moved to (990, 191)
Screenshot: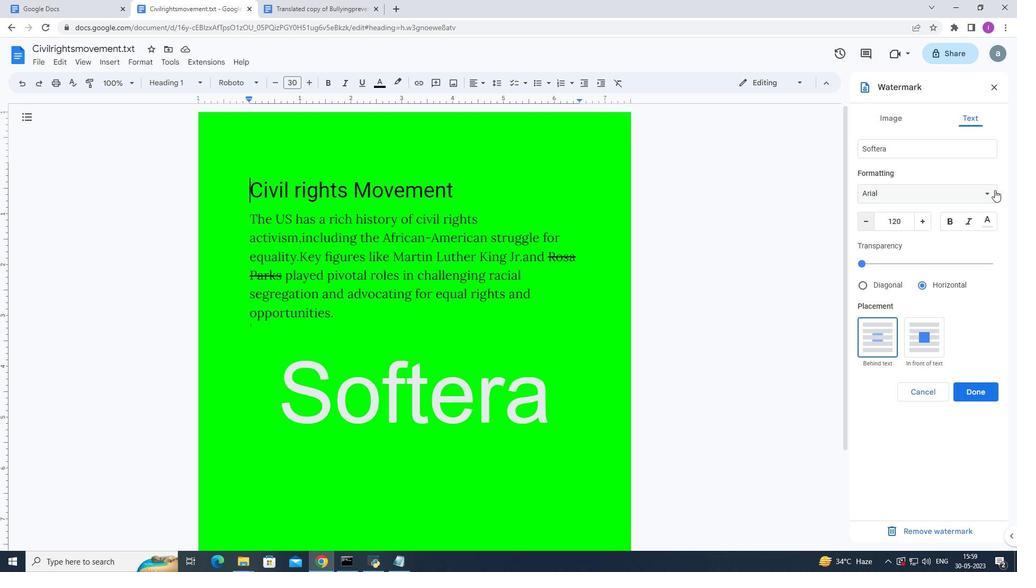 
Action: Mouse pressed left at (990, 191)
Screenshot: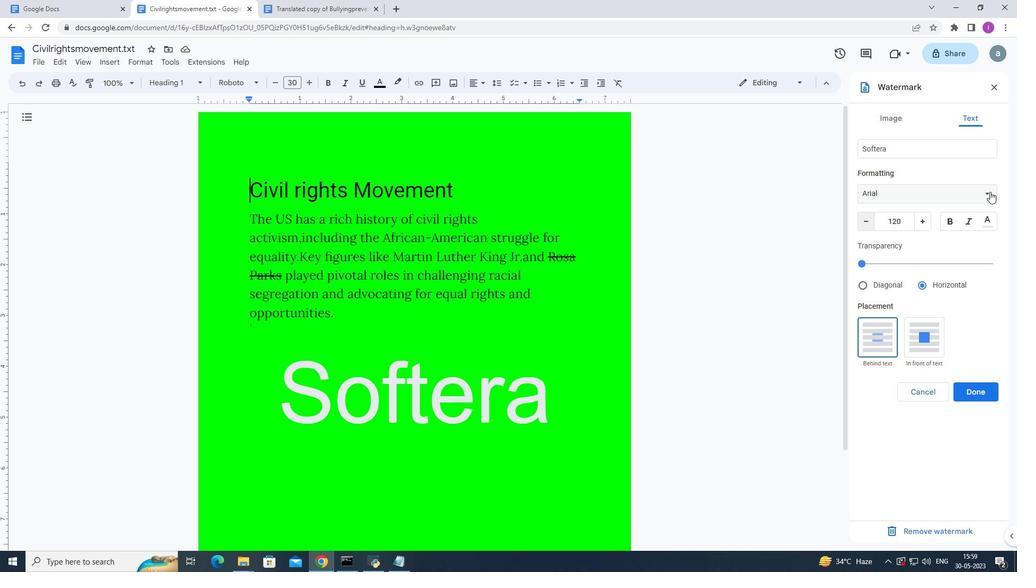 
Action: Mouse moved to (896, 291)
Screenshot: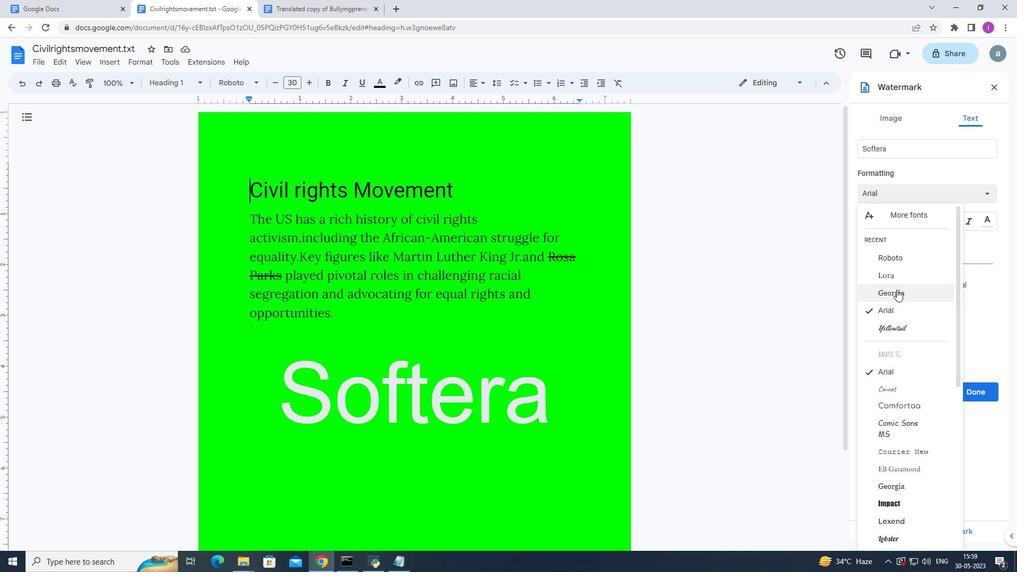 
Action: Mouse pressed left at (896, 291)
Screenshot: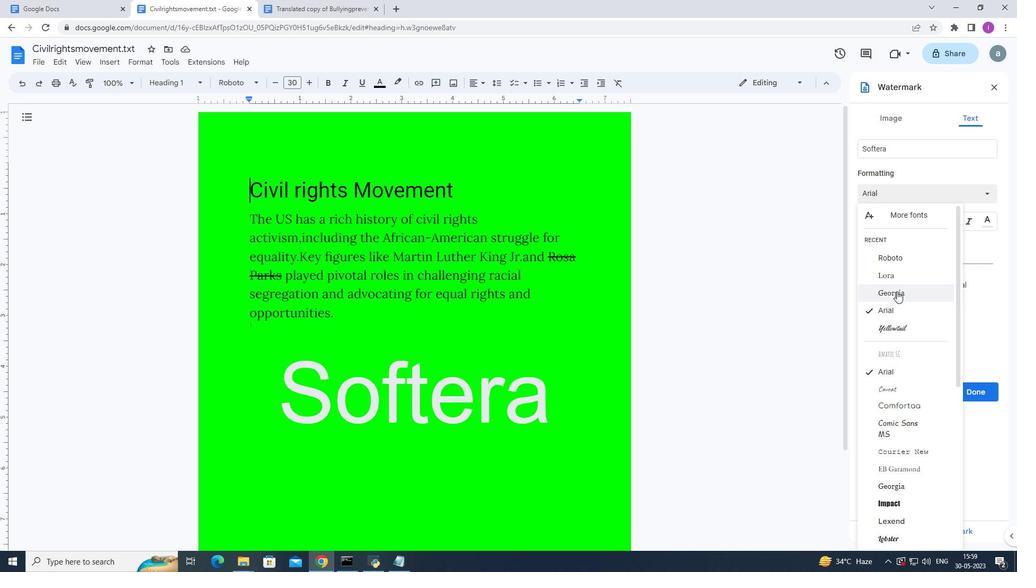 
Action: Mouse moved to (974, 393)
Screenshot: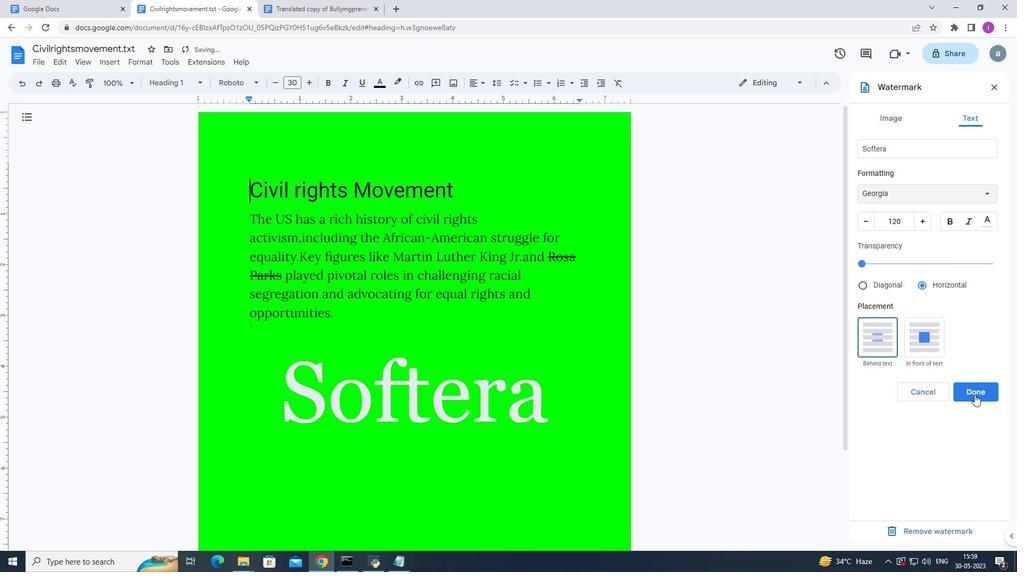 
Action: Mouse pressed left at (974, 393)
Screenshot: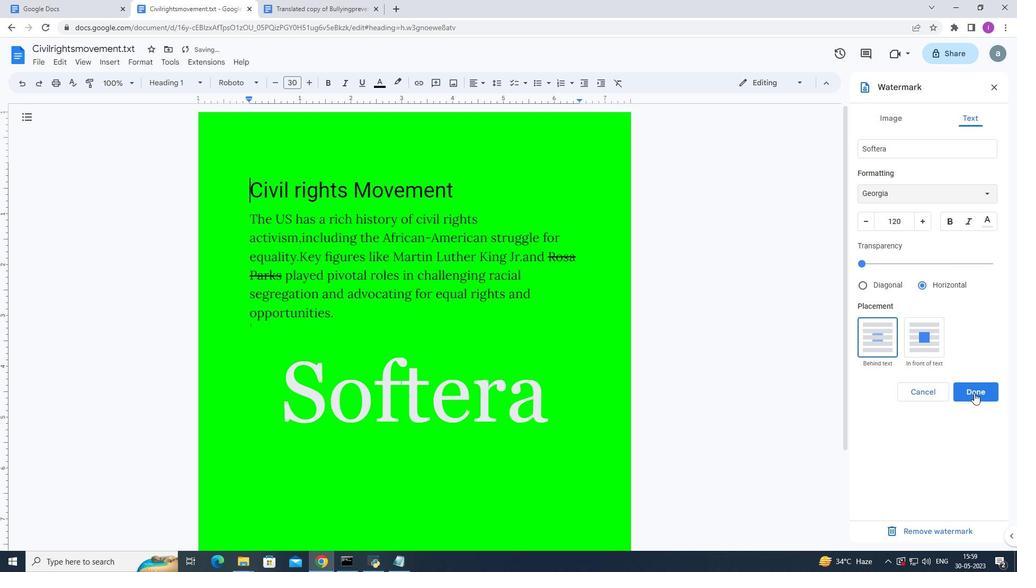 
Action: Mouse moved to (200, 208)
Screenshot: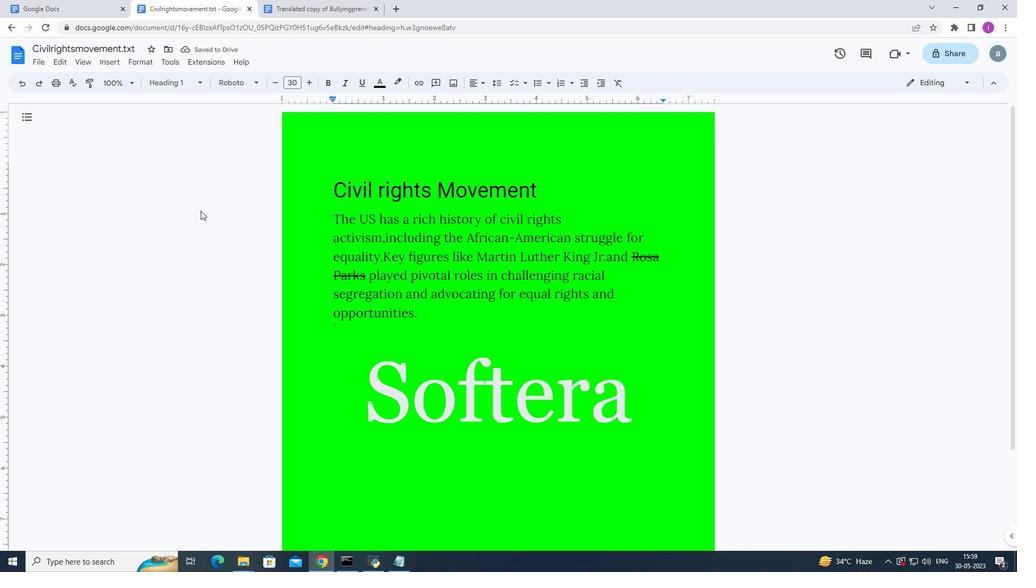 
